 Task: Search one way flight ticket for 4 adults, 2 children, 2 infants in seat and 1 infant on lap in premium economy from Moline: Quad City International Airport to Fort Wayne: Fort Wayne International Airport on 5-4-2023. Choice of flights is Singapure airlines. Number of bags: 1 carry on bag. Price is upto 99000. Outbound departure time preference is 10:45.
Action: Mouse moved to (336, 312)
Screenshot: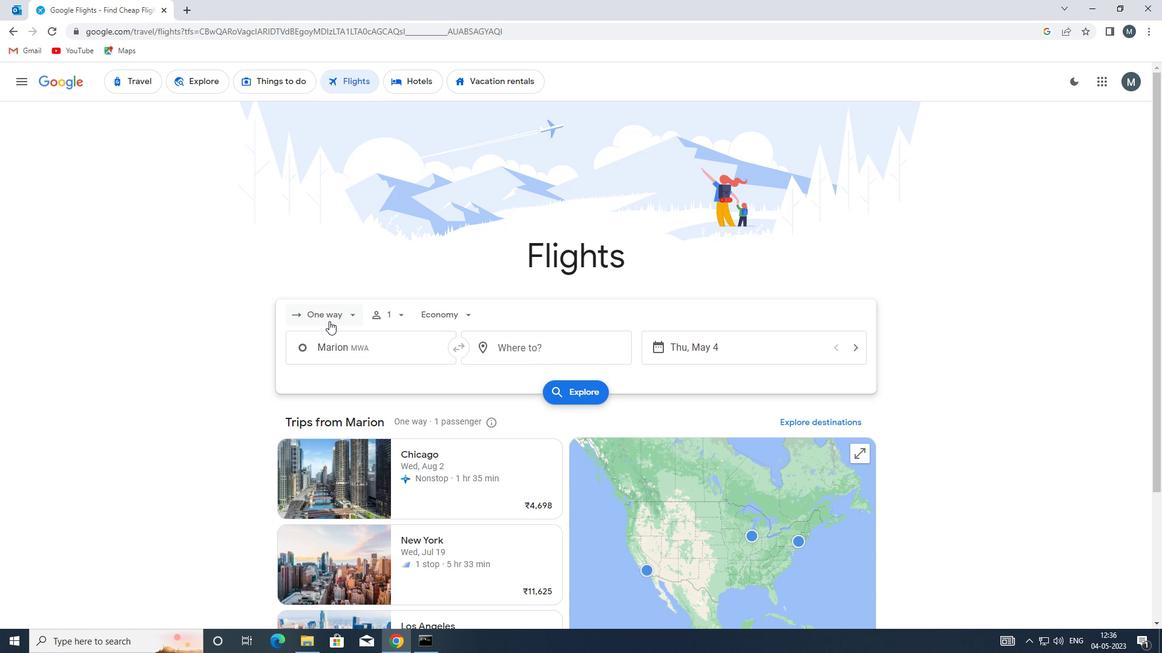 
Action: Mouse pressed left at (336, 312)
Screenshot: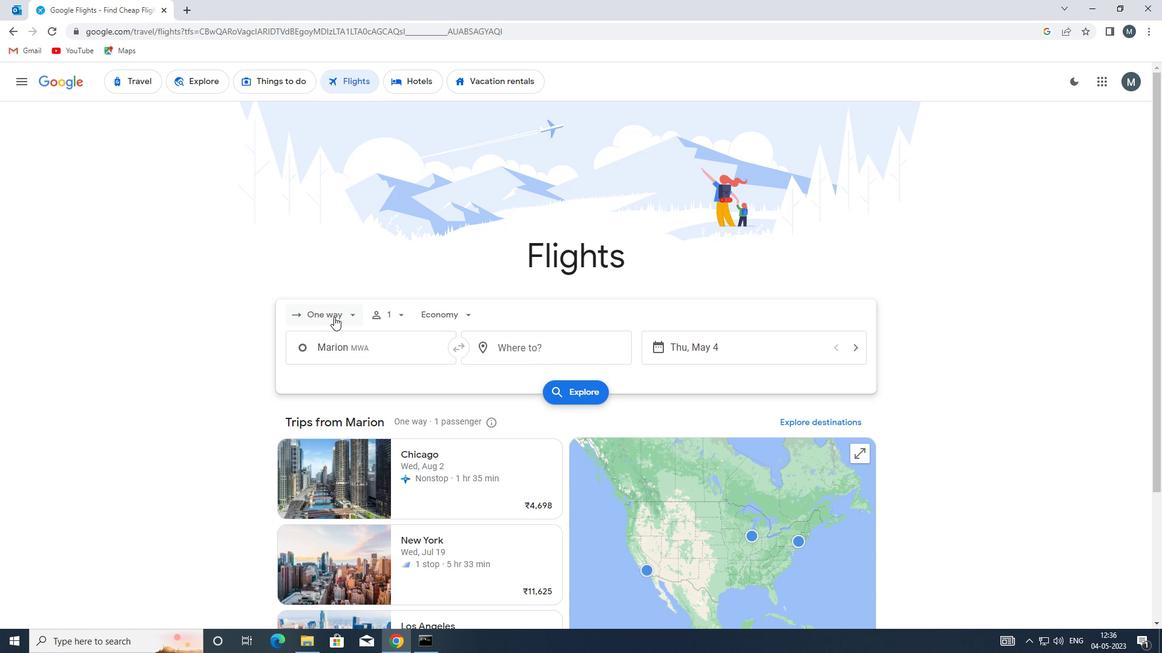 
Action: Mouse moved to (337, 373)
Screenshot: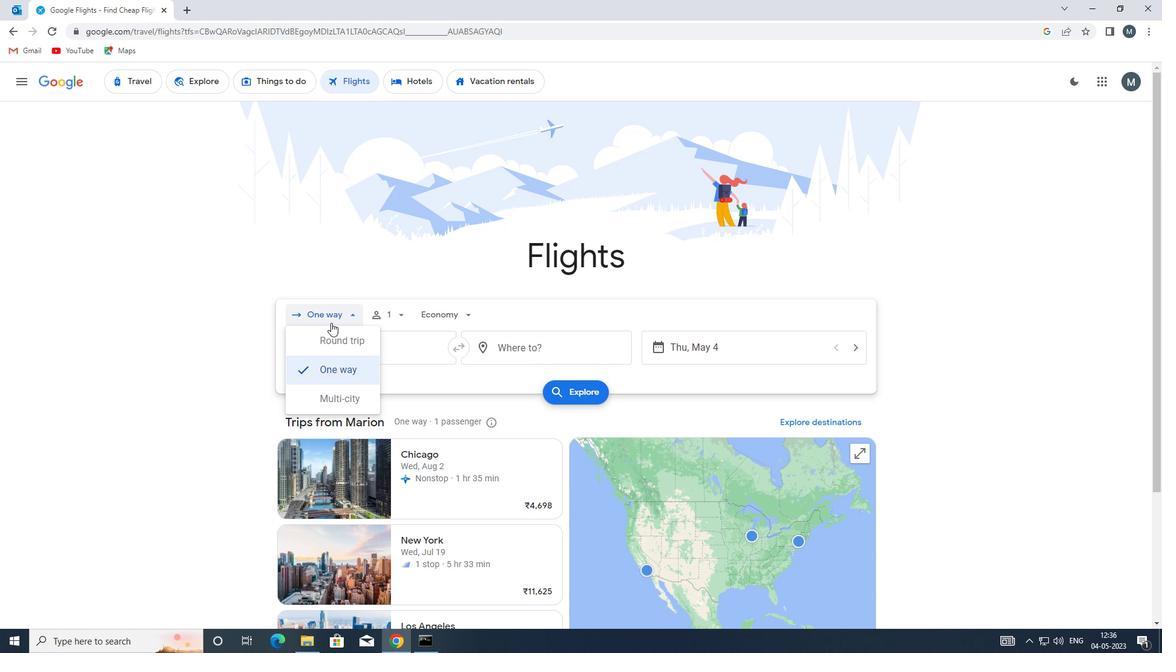 
Action: Mouse pressed left at (337, 373)
Screenshot: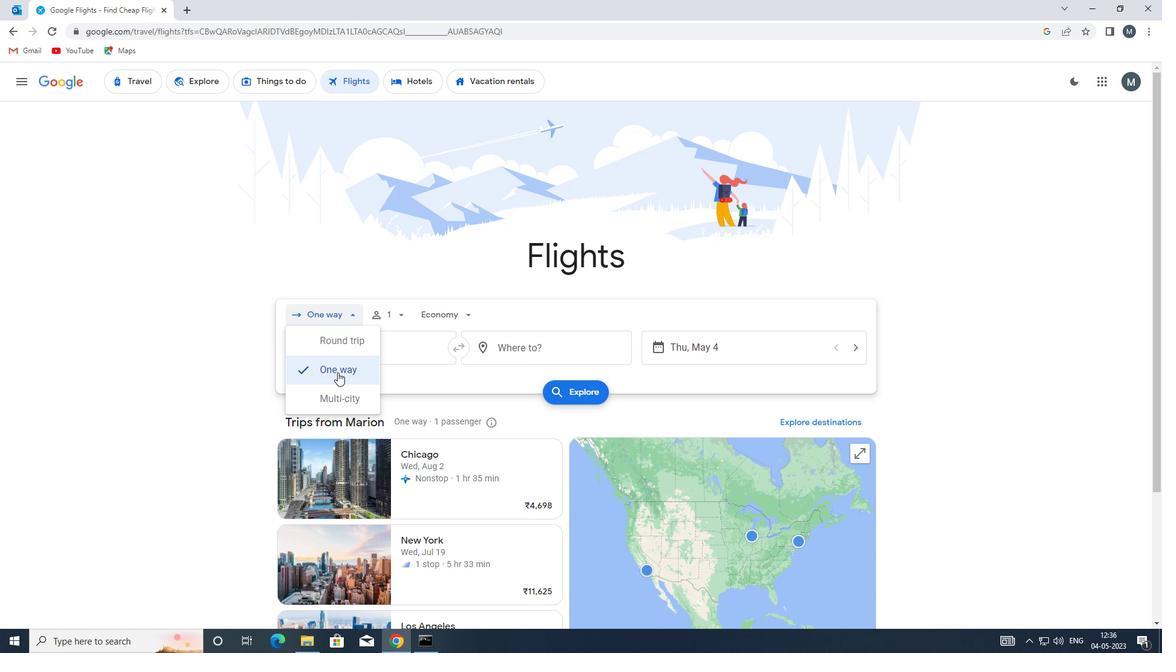 
Action: Mouse moved to (386, 319)
Screenshot: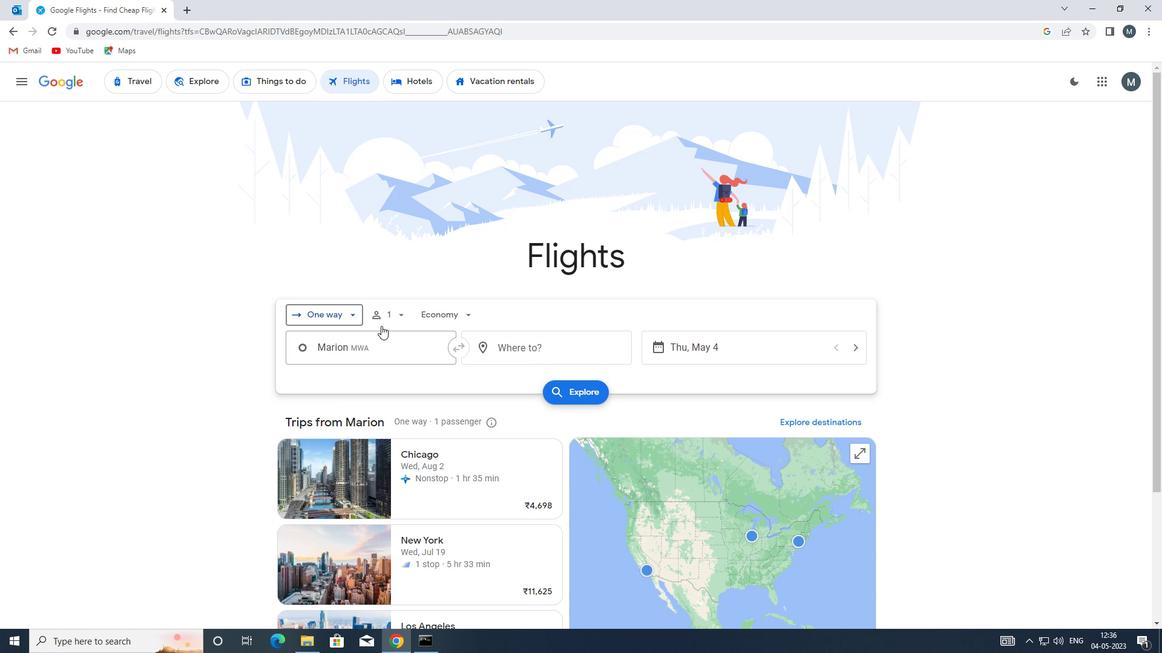 
Action: Mouse pressed left at (386, 319)
Screenshot: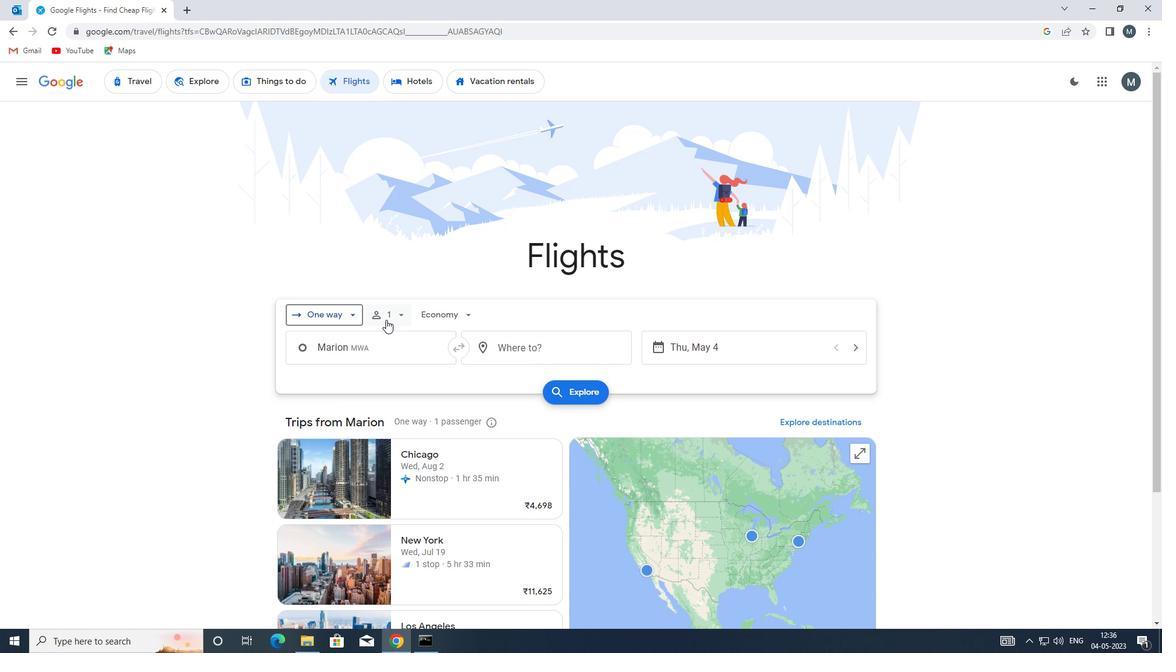 
Action: Mouse moved to (497, 343)
Screenshot: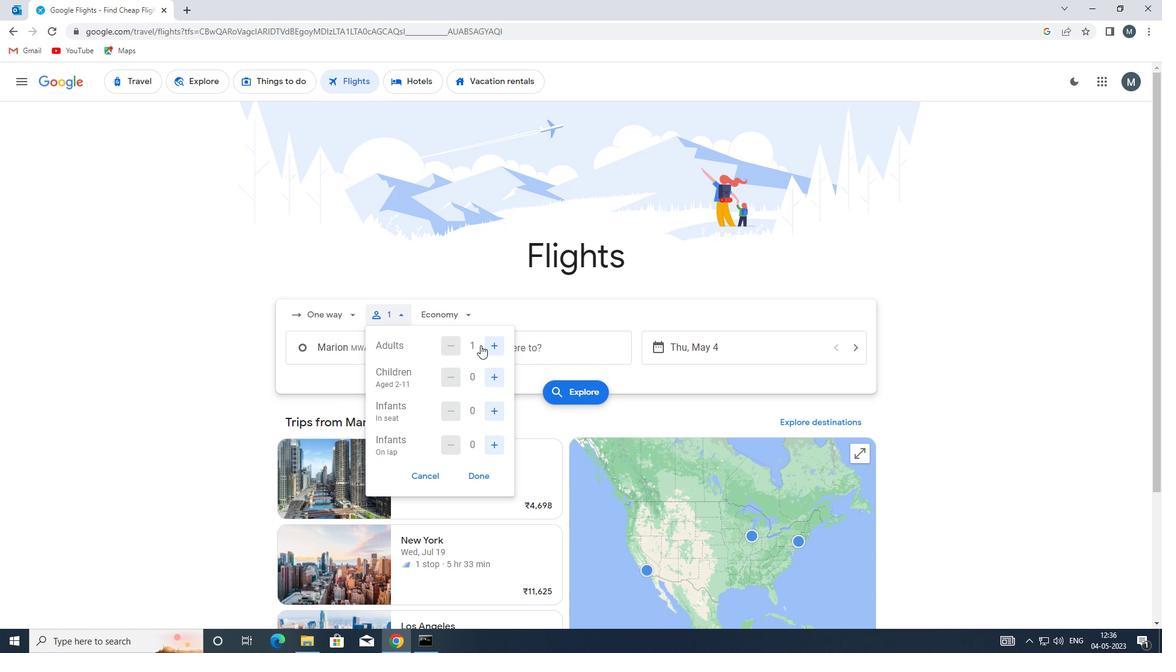 
Action: Mouse pressed left at (497, 343)
Screenshot: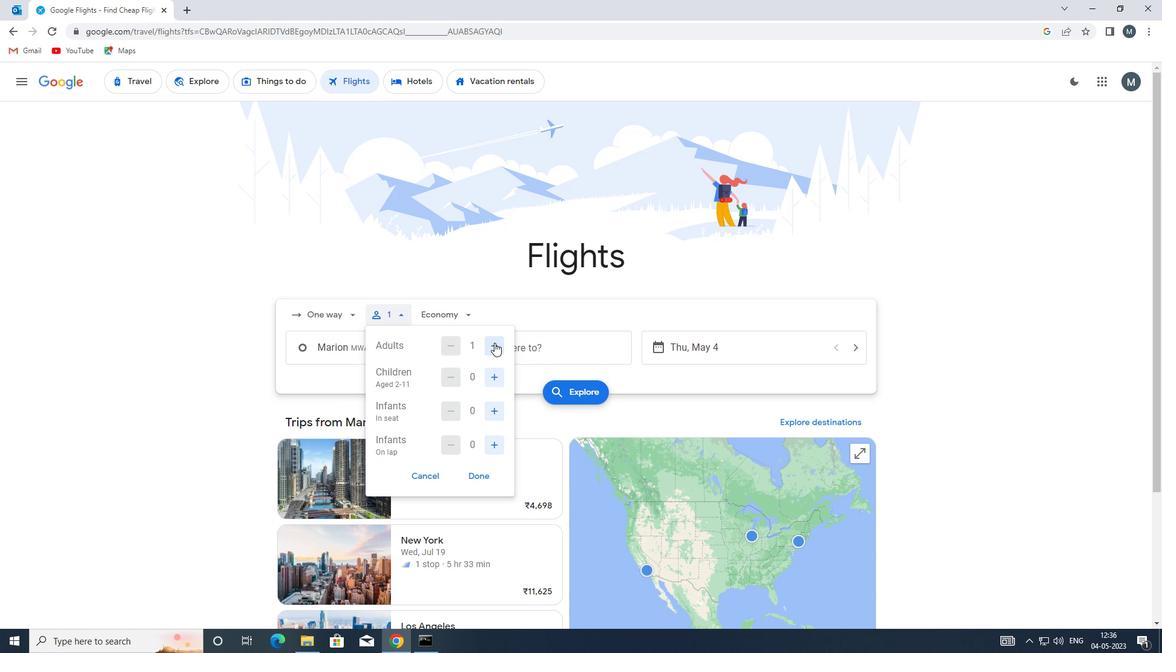 
Action: Mouse pressed left at (497, 343)
Screenshot: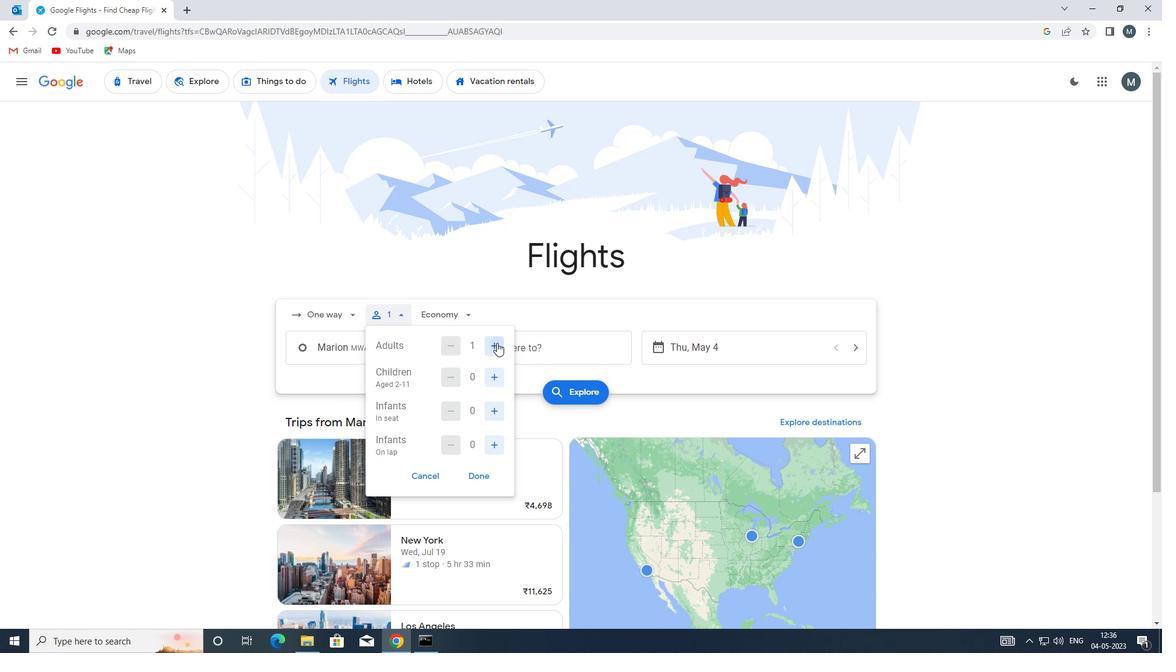 
Action: Mouse pressed left at (497, 343)
Screenshot: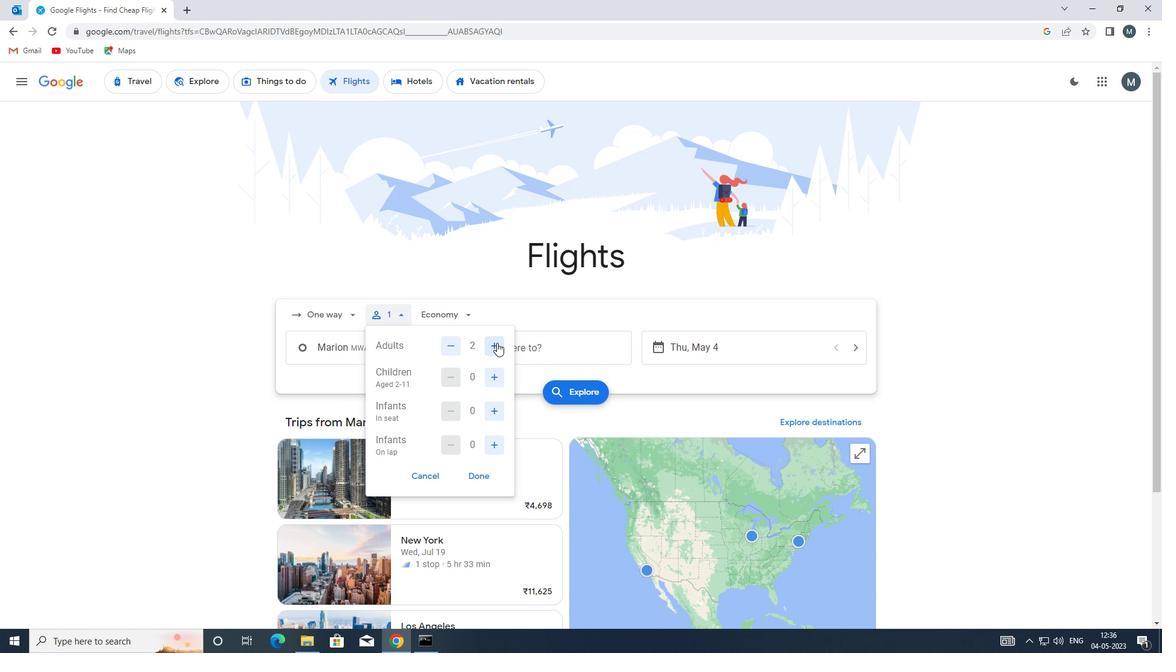 
Action: Mouse moved to (494, 373)
Screenshot: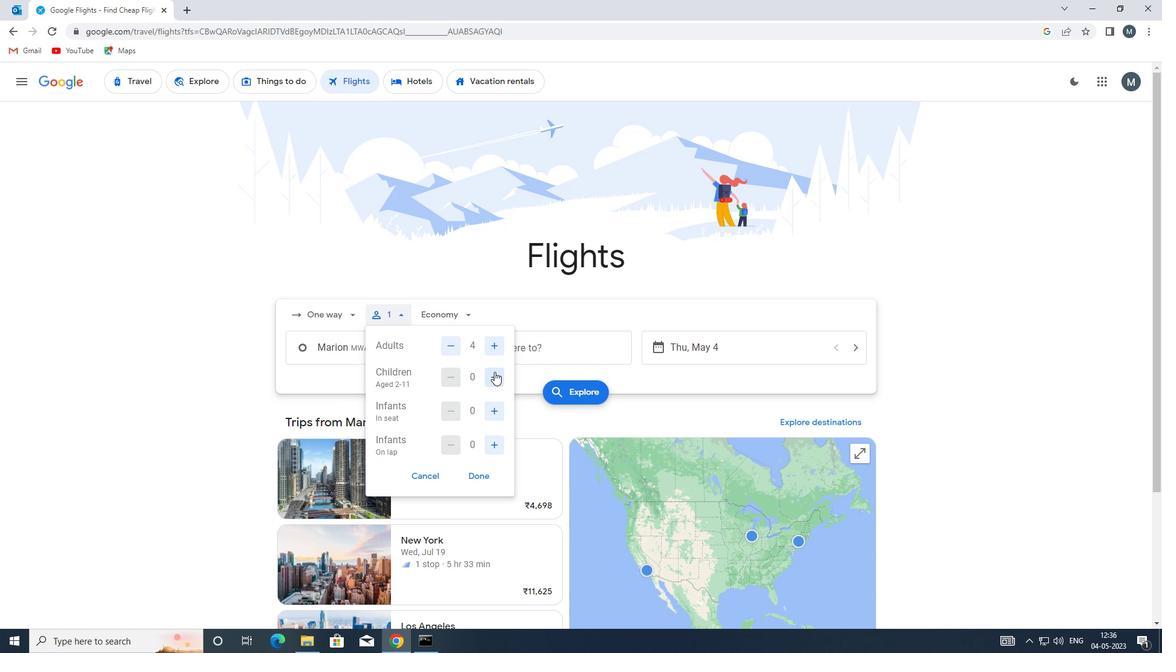
Action: Mouse pressed left at (494, 373)
Screenshot: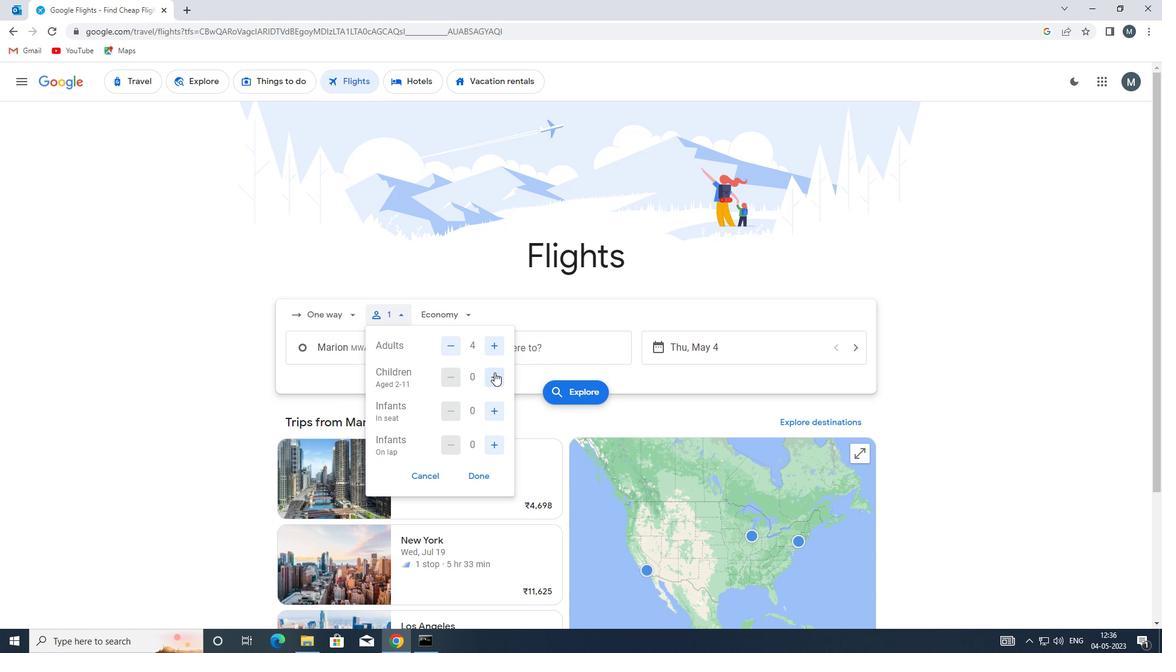 
Action: Mouse moved to (494, 375)
Screenshot: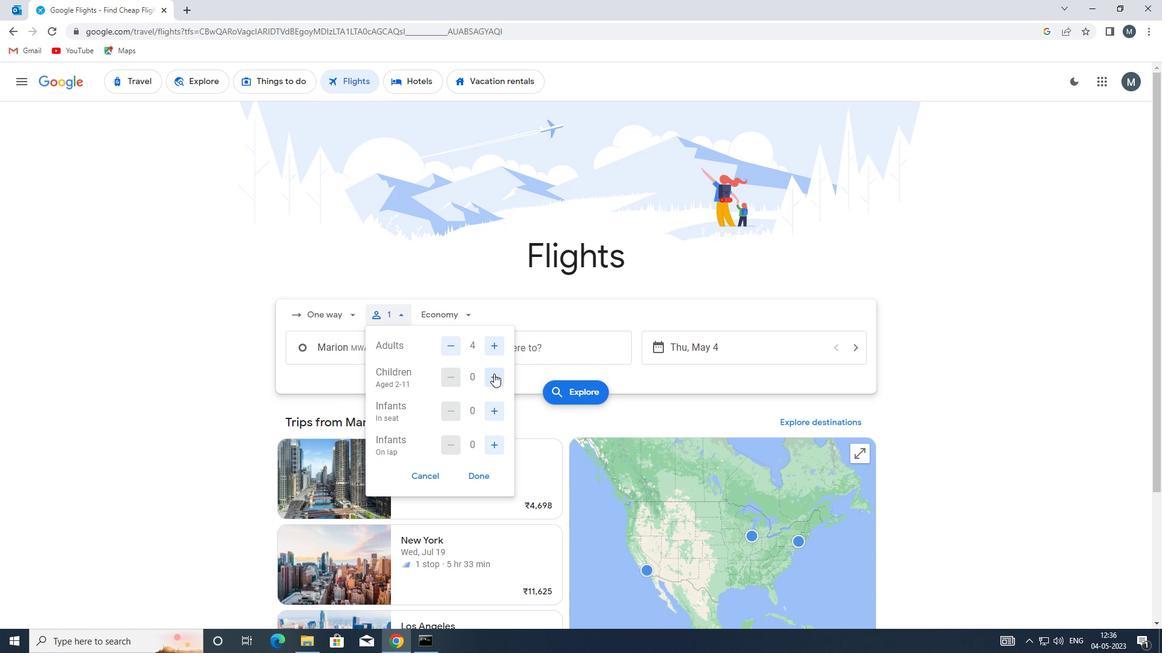 
Action: Mouse pressed left at (494, 375)
Screenshot: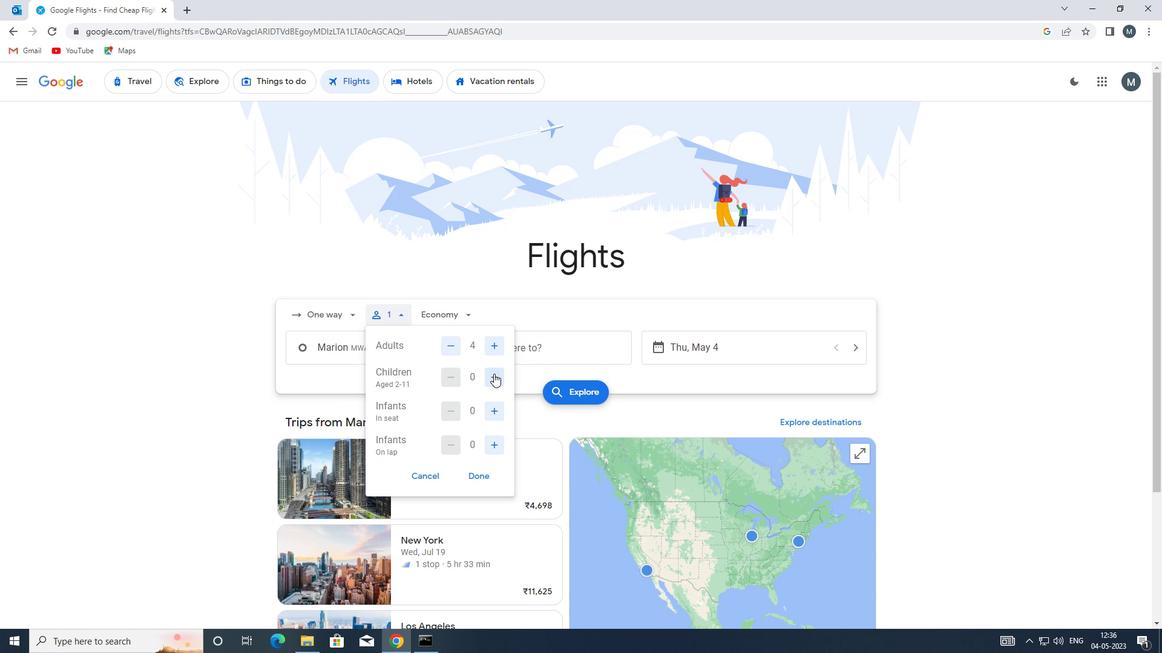 
Action: Mouse moved to (491, 412)
Screenshot: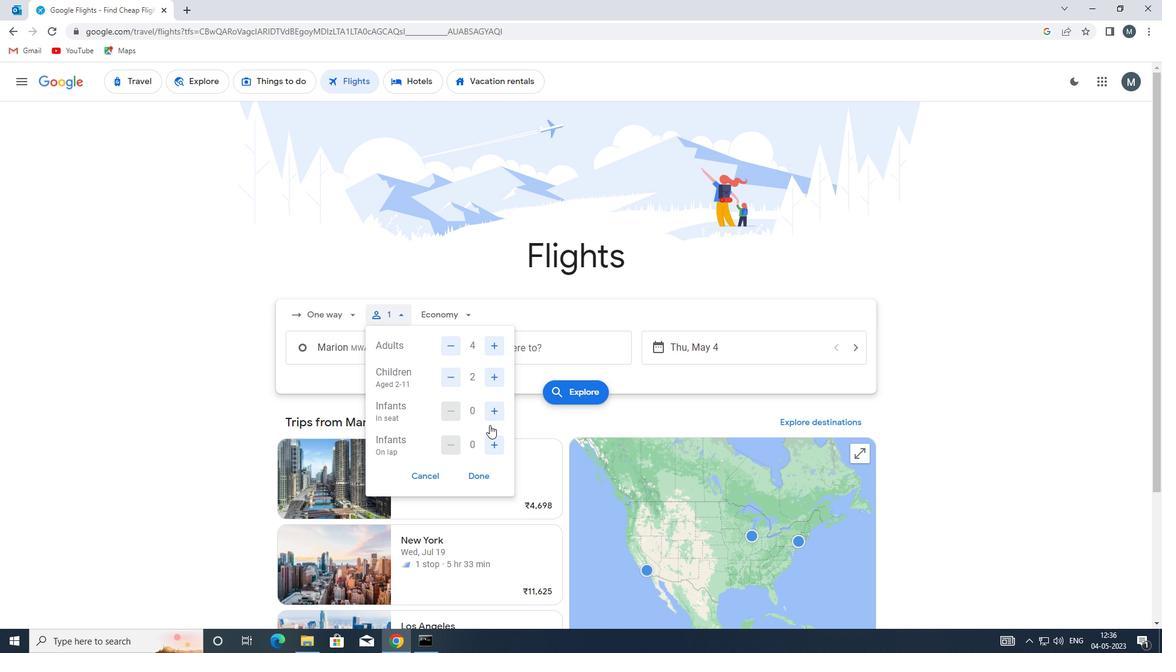 
Action: Mouse pressed left at (491, 412)
Screenshot: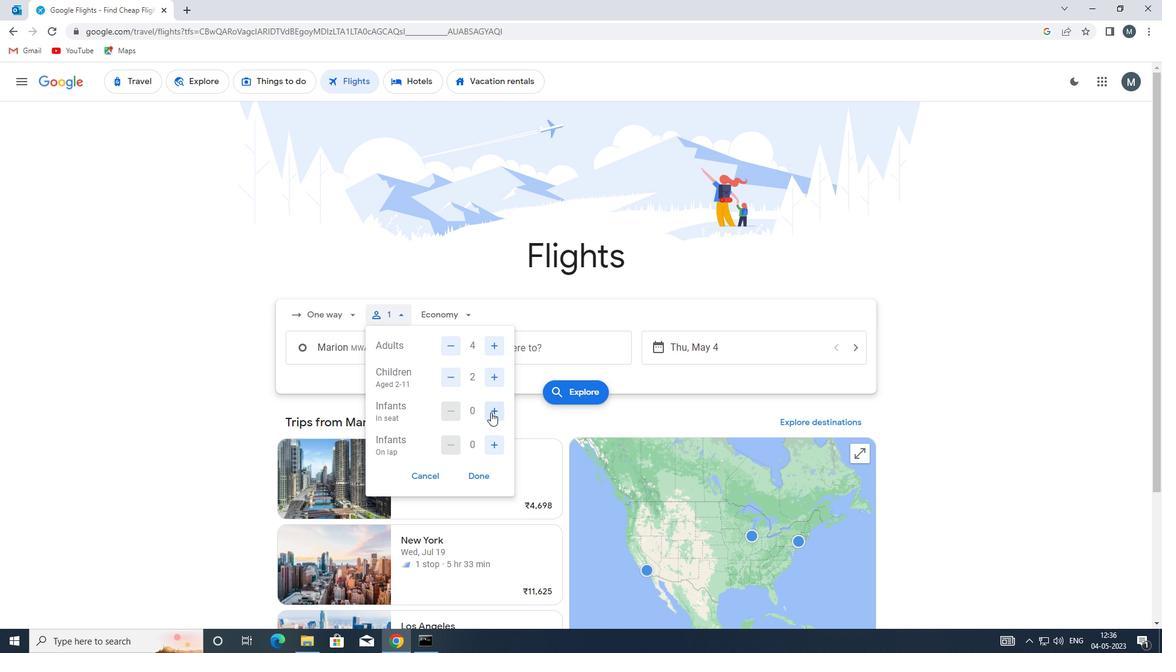 
Action: Mouse pressed left at (491, 412)
Screenshot: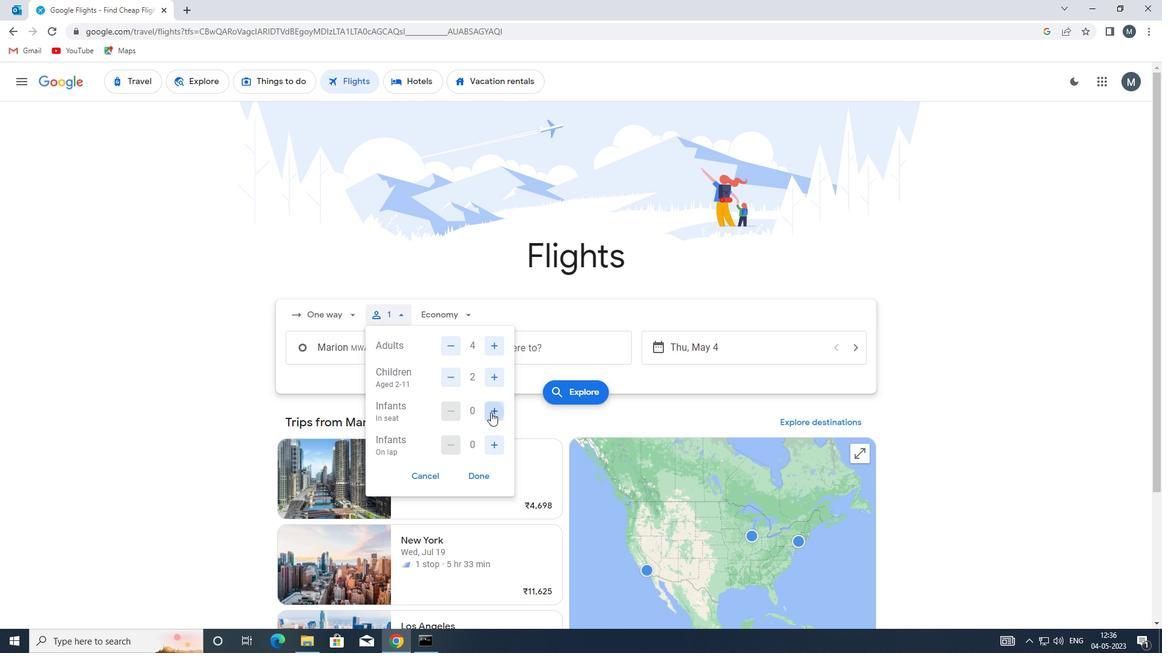 
Action: Mouse moved to (495, 445)
Screenshot: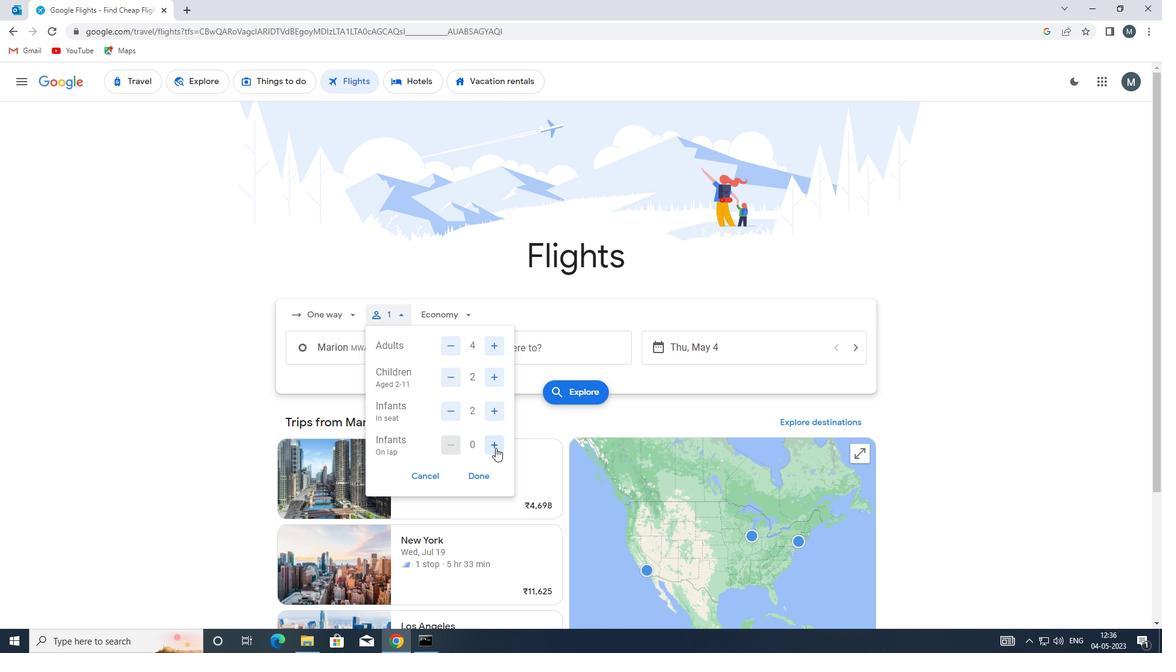 
Action: Mouse pressed left at (495, 445)
Screenshot: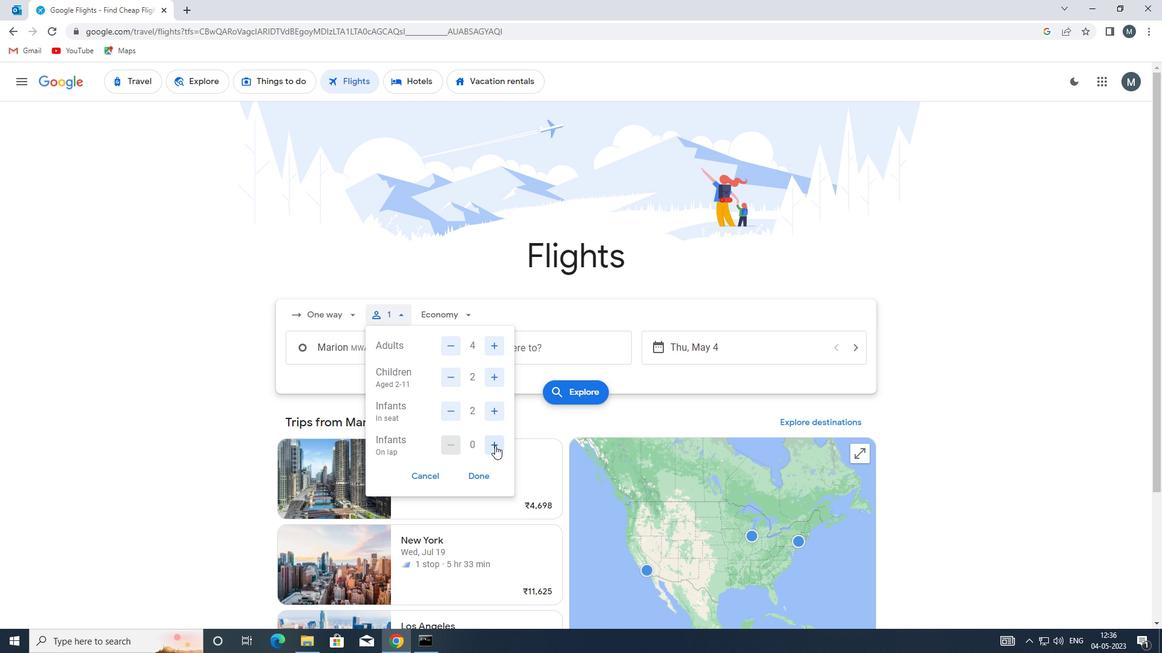 
Action: Mouse moved to (476, 477)
Screenshot: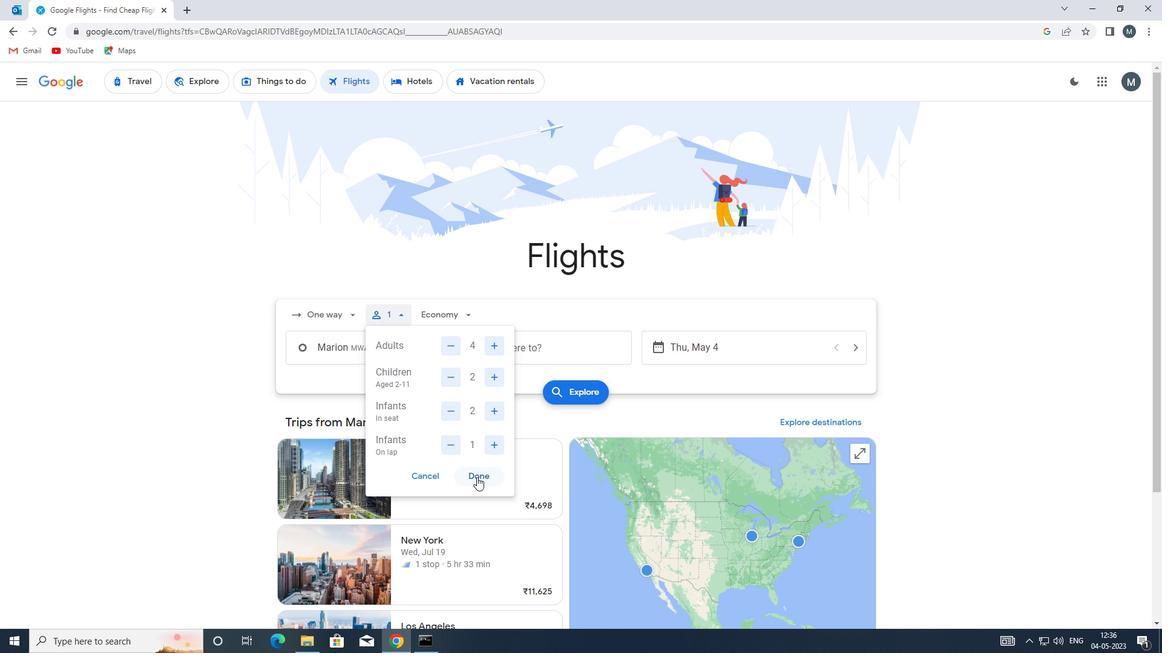 
Action: Mouse pressed left at (476, 477)
Screenshot: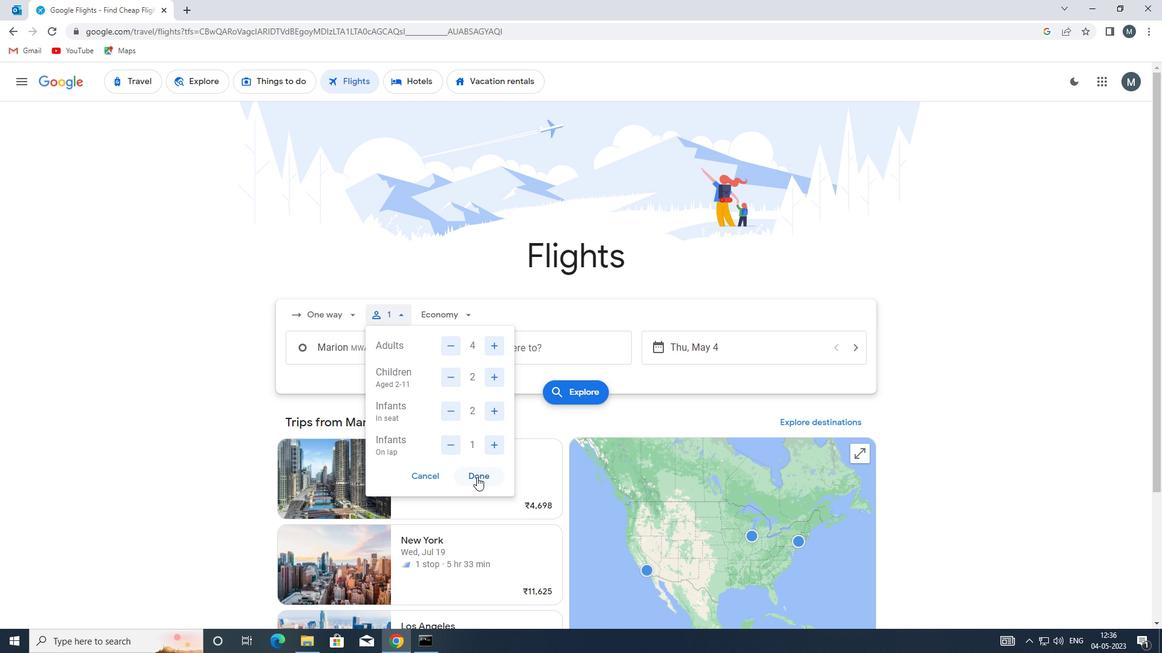 
Action: Mouse moved to (451, 317)
Screenshot: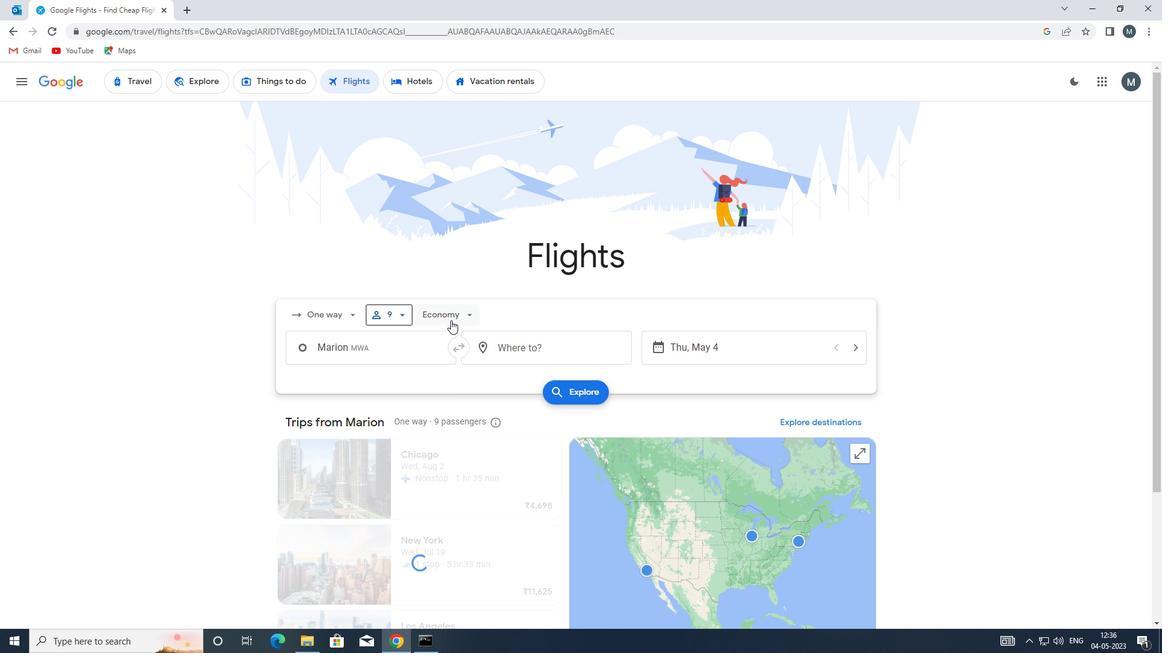 
Action: Mouse pressed left at (451, 317)
Screenshot: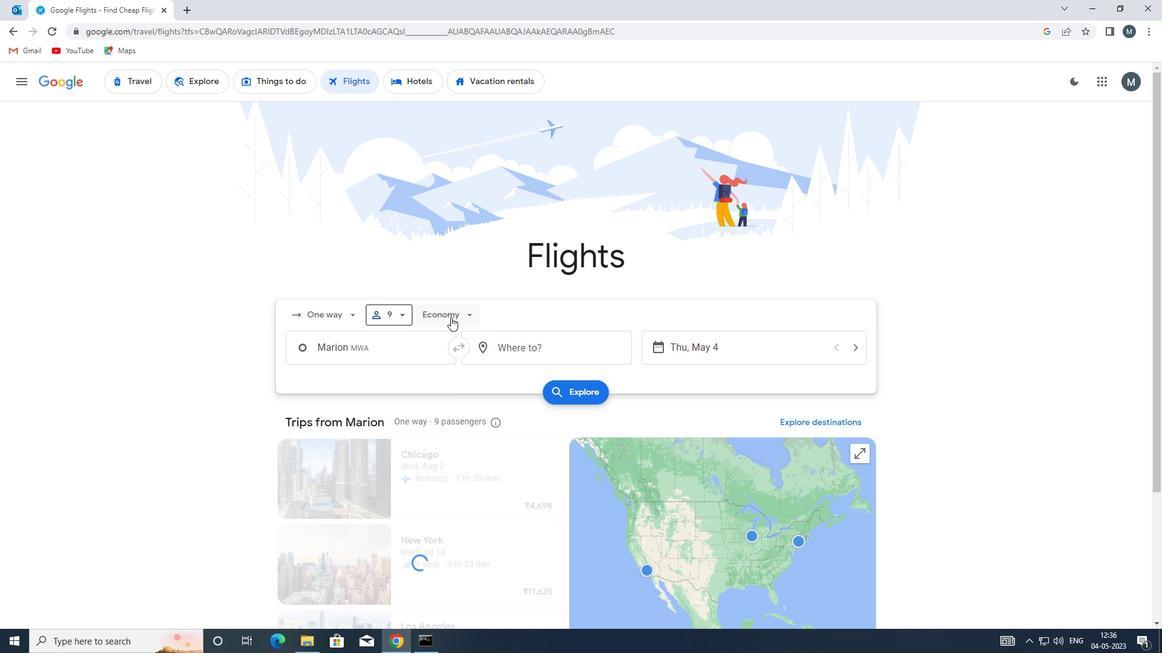 
Action: Mouse moved to (467, 369)
Screenshot: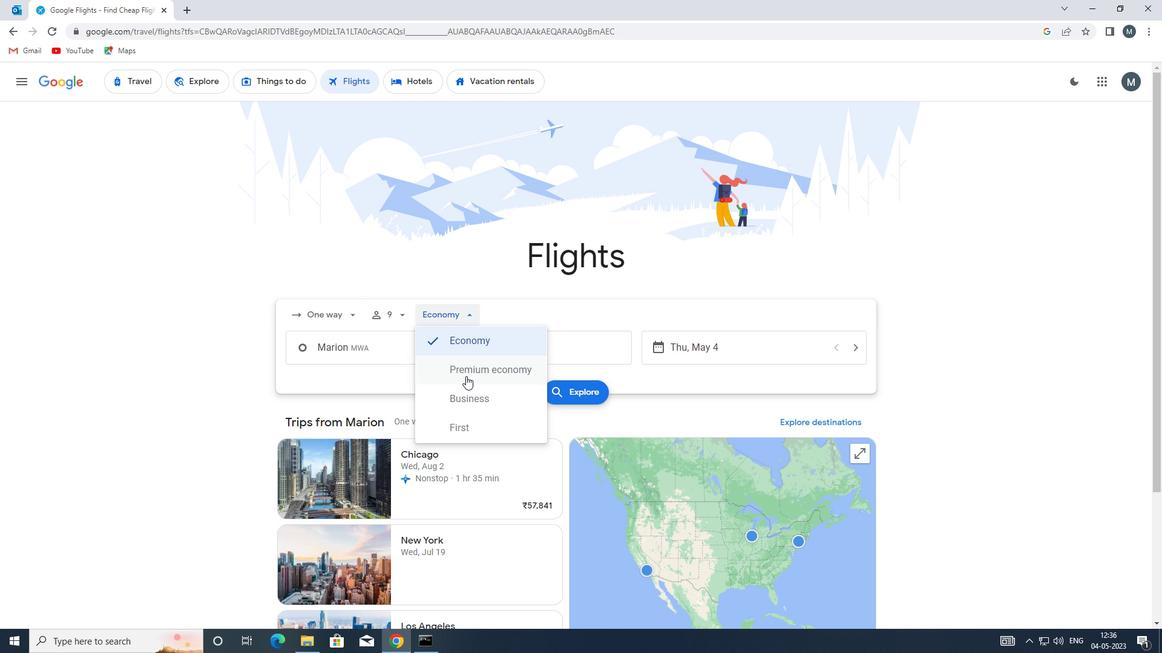 
Action: Mouse pressed left at (467, 369)
Screenshot: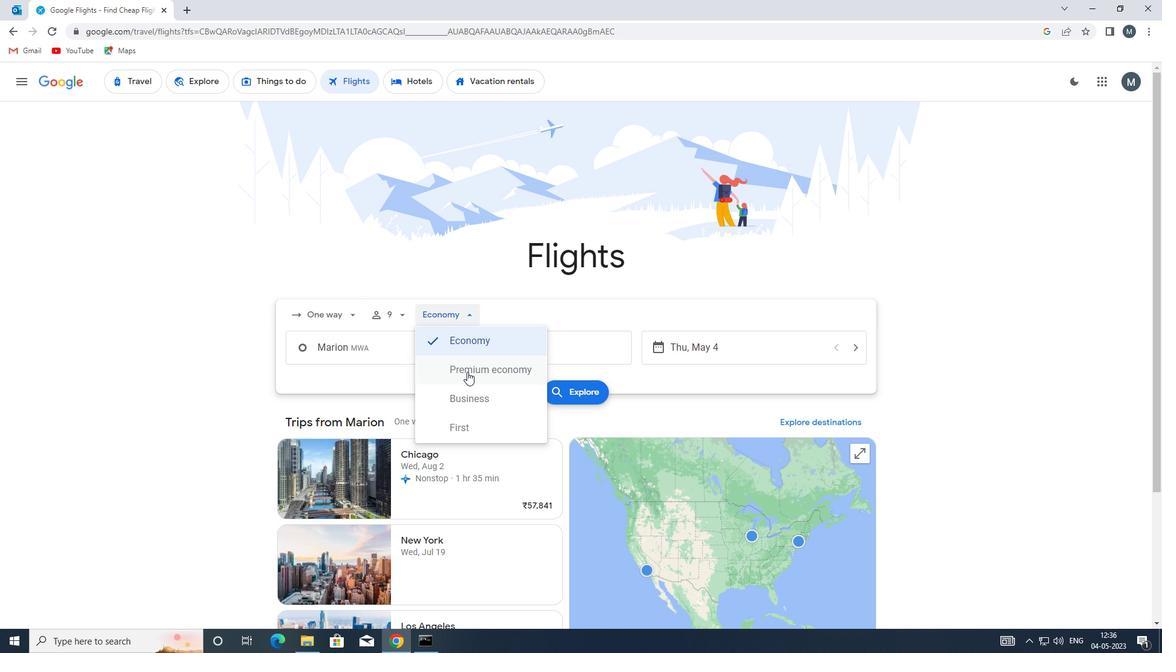 
Action: Mouse moved to (396, 356)
Screenshot: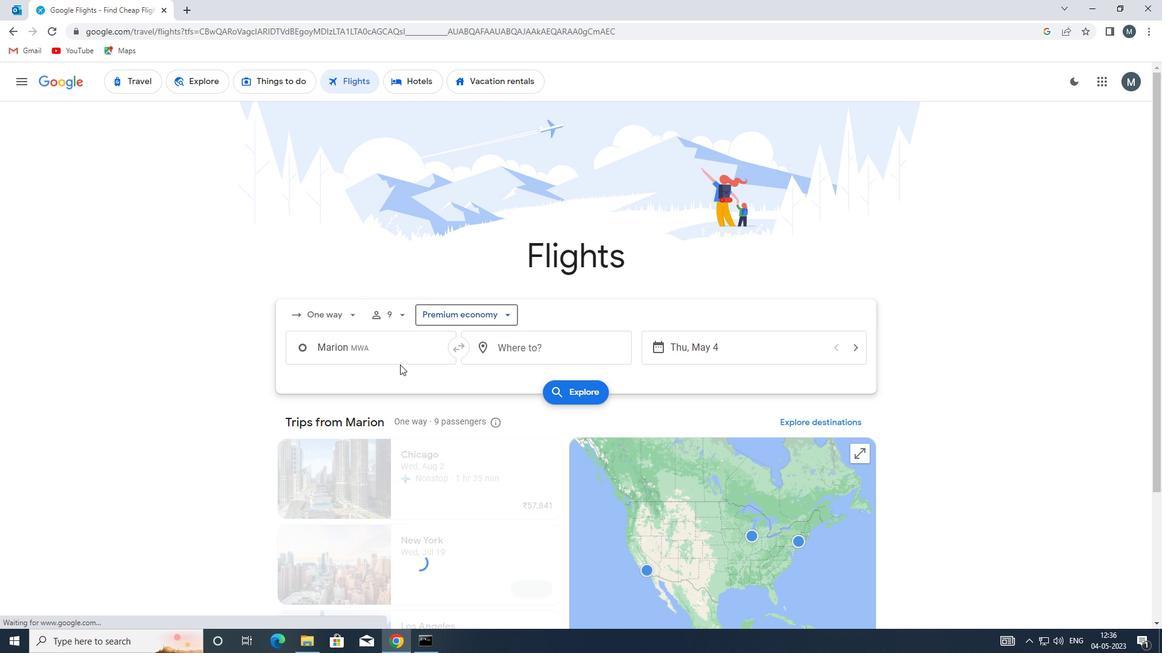 
Action: Mouse pressed left at (396, 356)
Screenshot: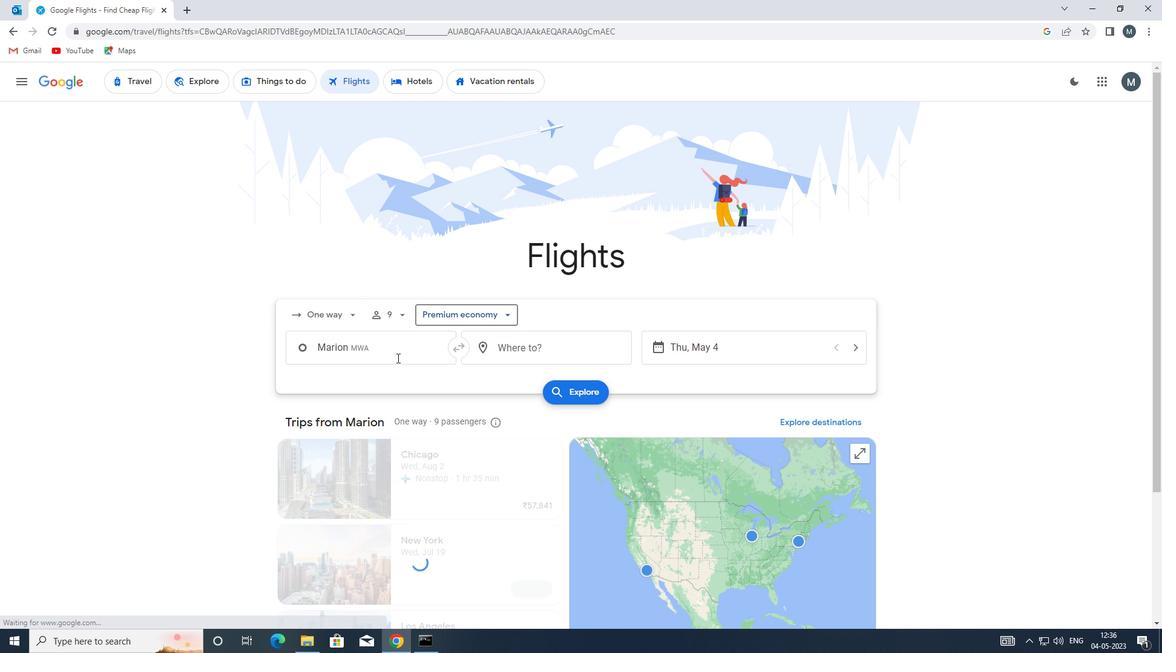 
Action: Key pressed mli
Screenshot: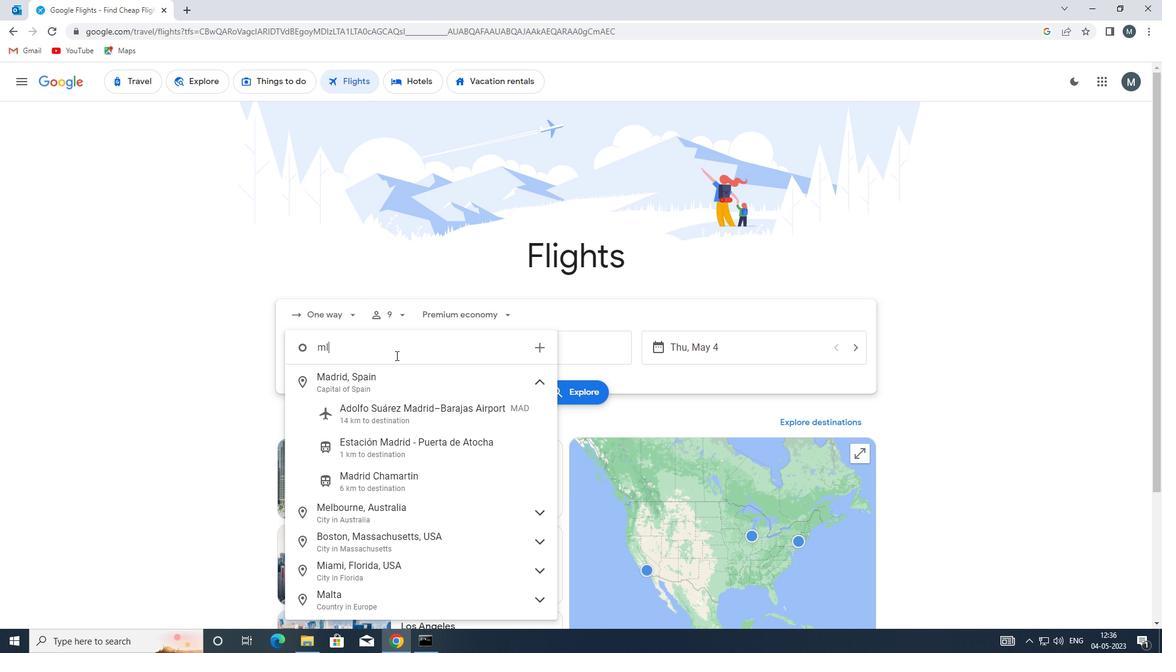 
Action: Mouse moved to (399, 379)
Screenshot: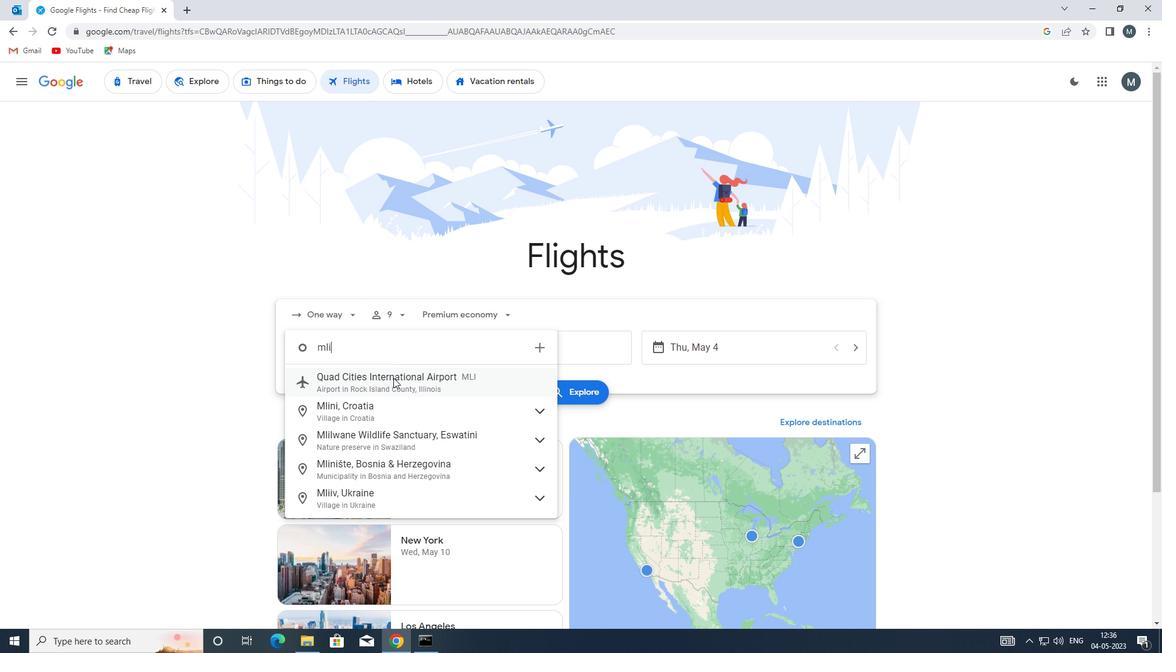 
Action: Mouse pressed left at (399, 379)
Screenshot: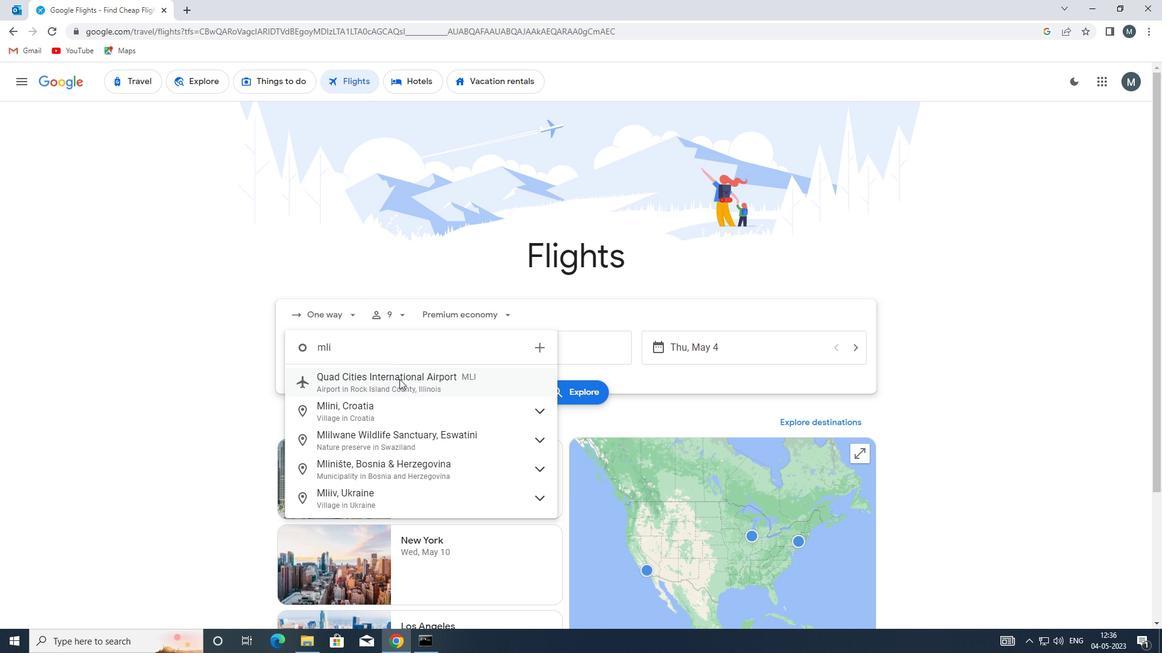 
Action: Mouse moved to (543, 340)
Screenshot: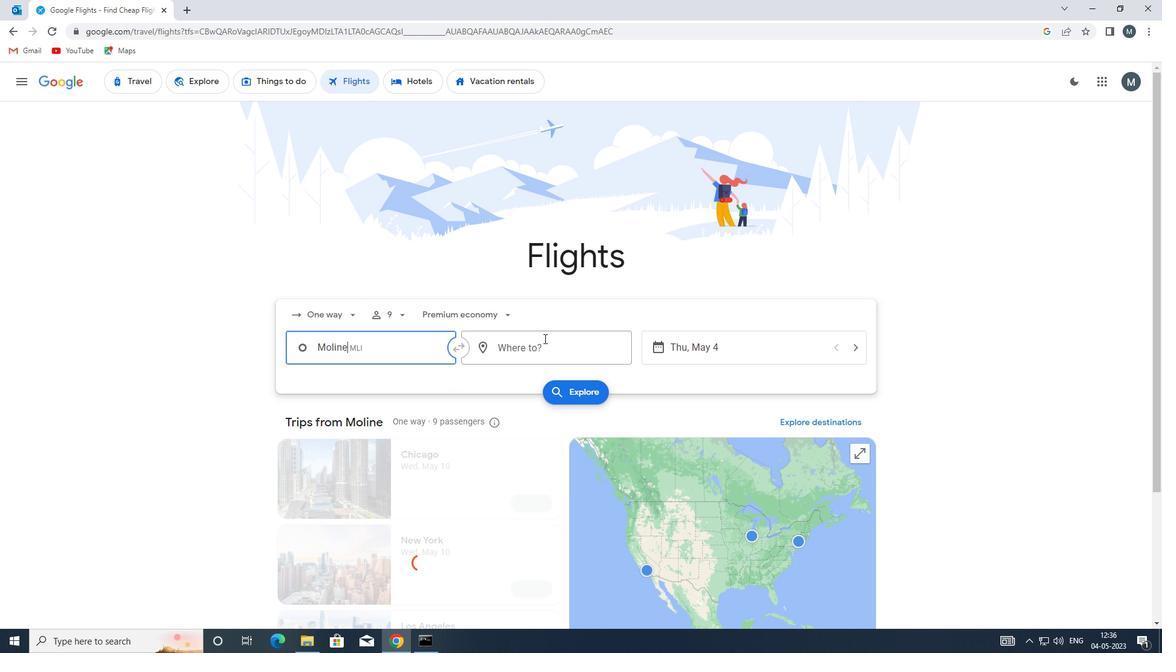 
Action: Mouse pressed left at (543, 340)
Screenshot: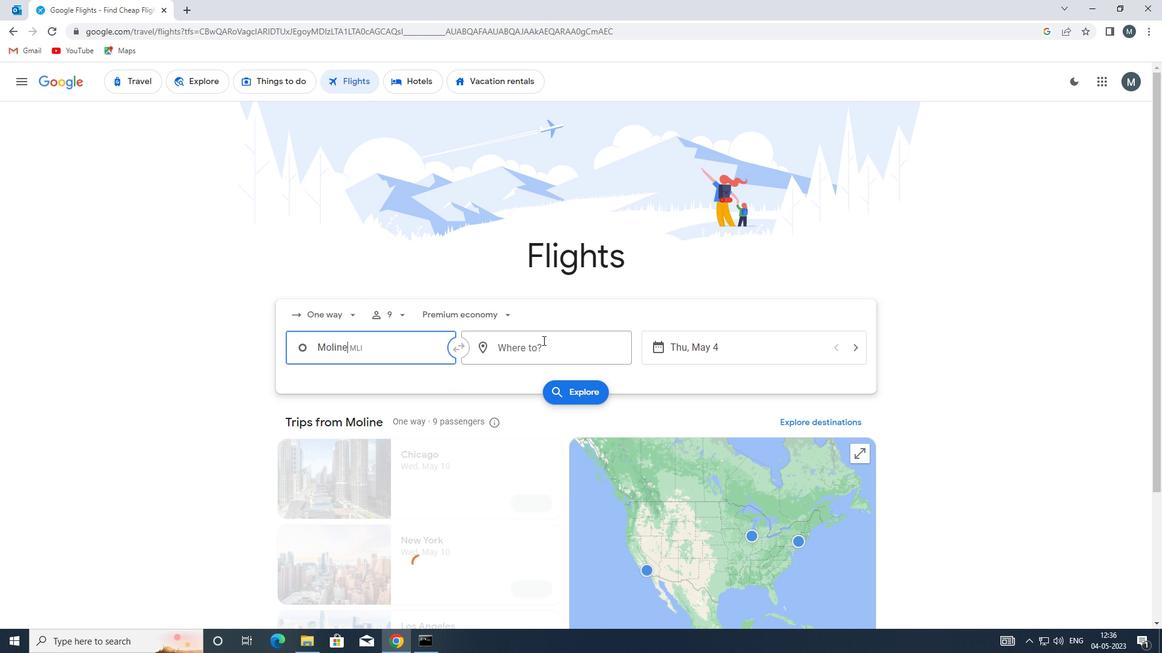
Action: Mouse moved to (539, 342)
Screenshot: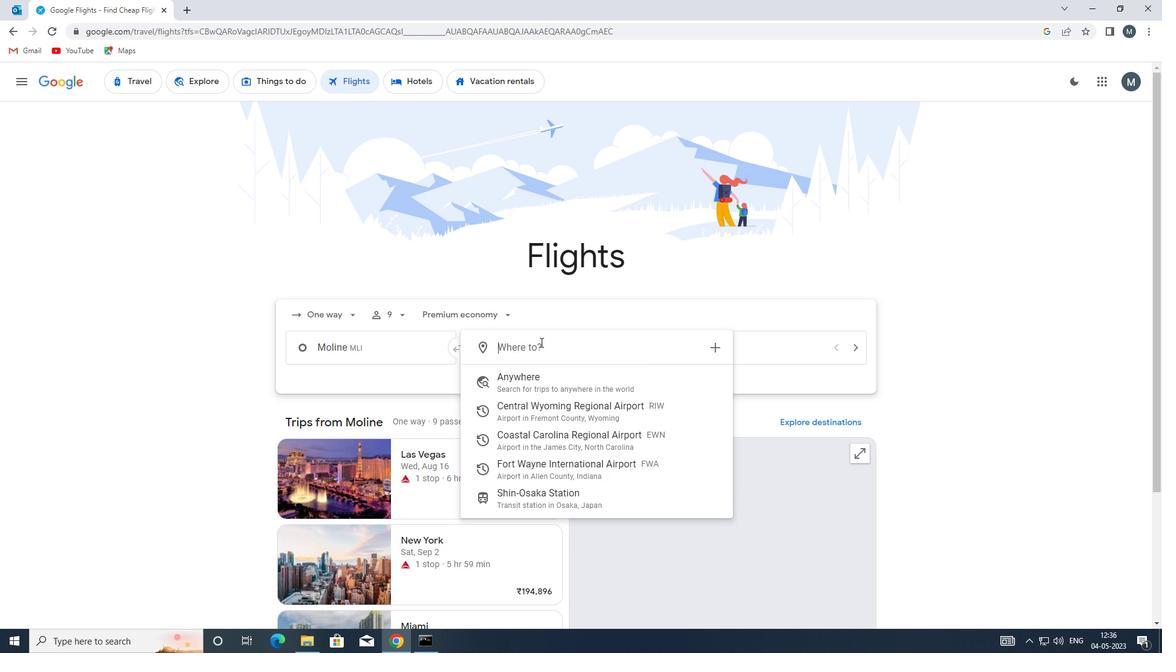 
Action: Key pressed f
Screenshot: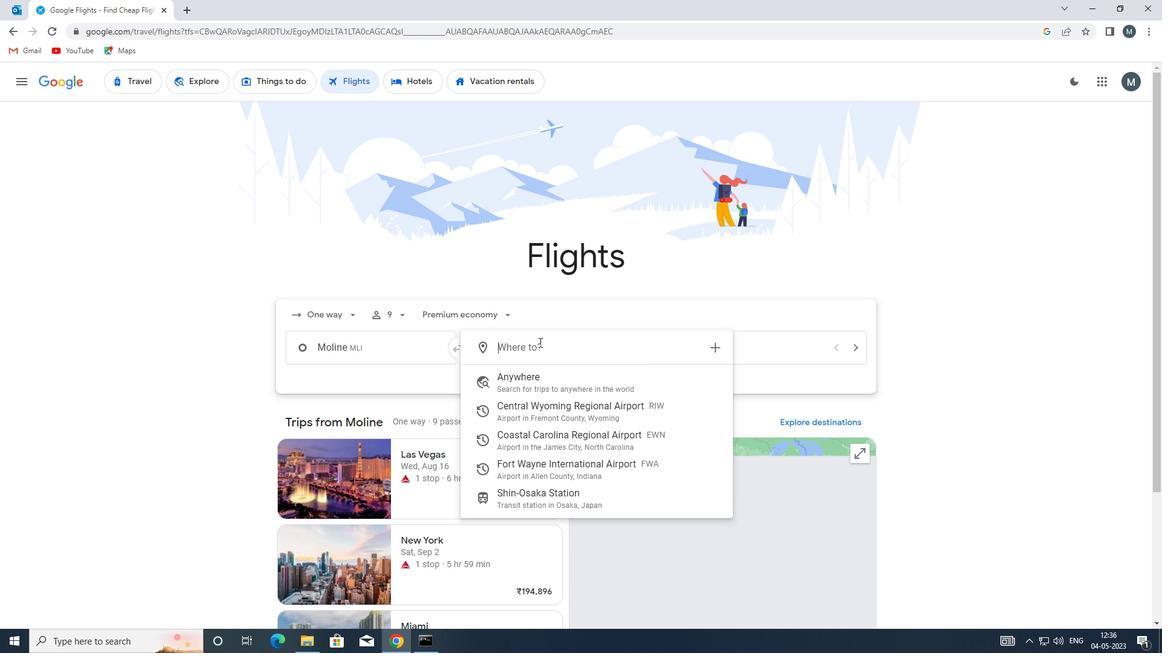 
Action: Mouse moved to (537, 341)
Screenshot: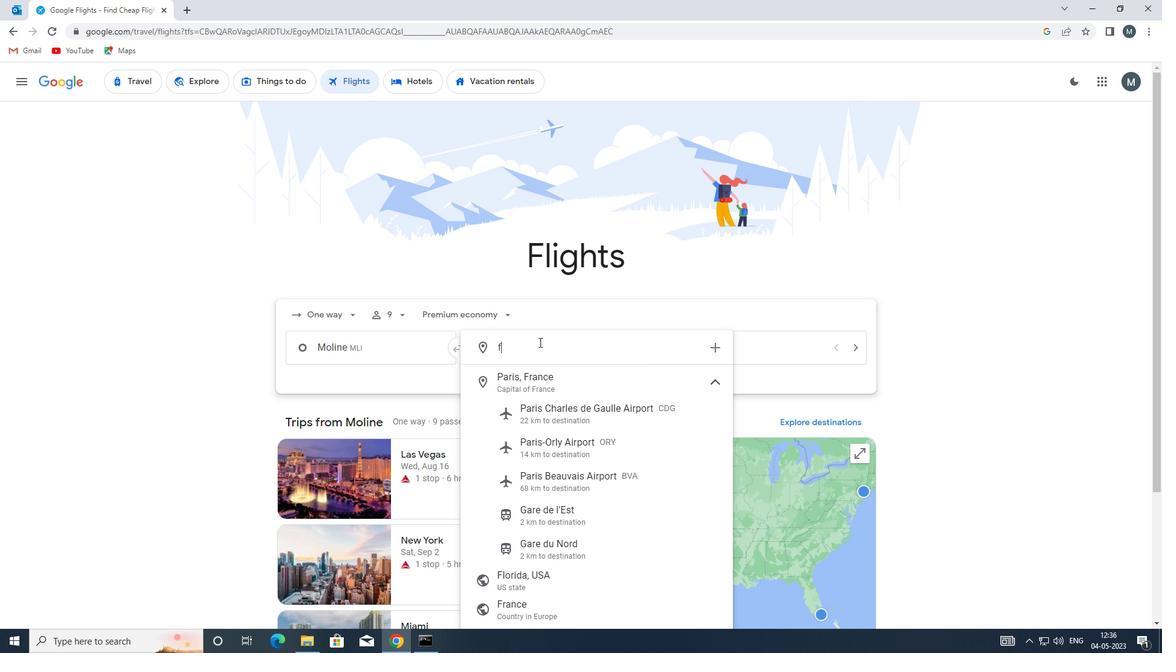 
Action: Key pressed w
Screenshot: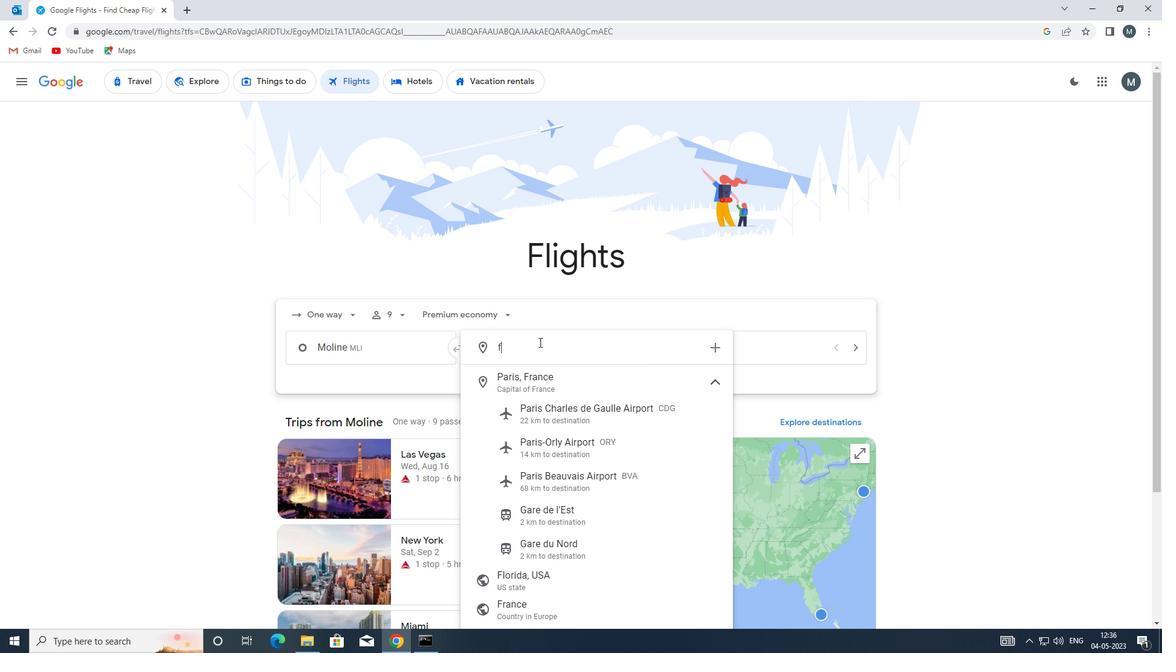 
Action: Mouse moved to (543, 381)
Screenshot: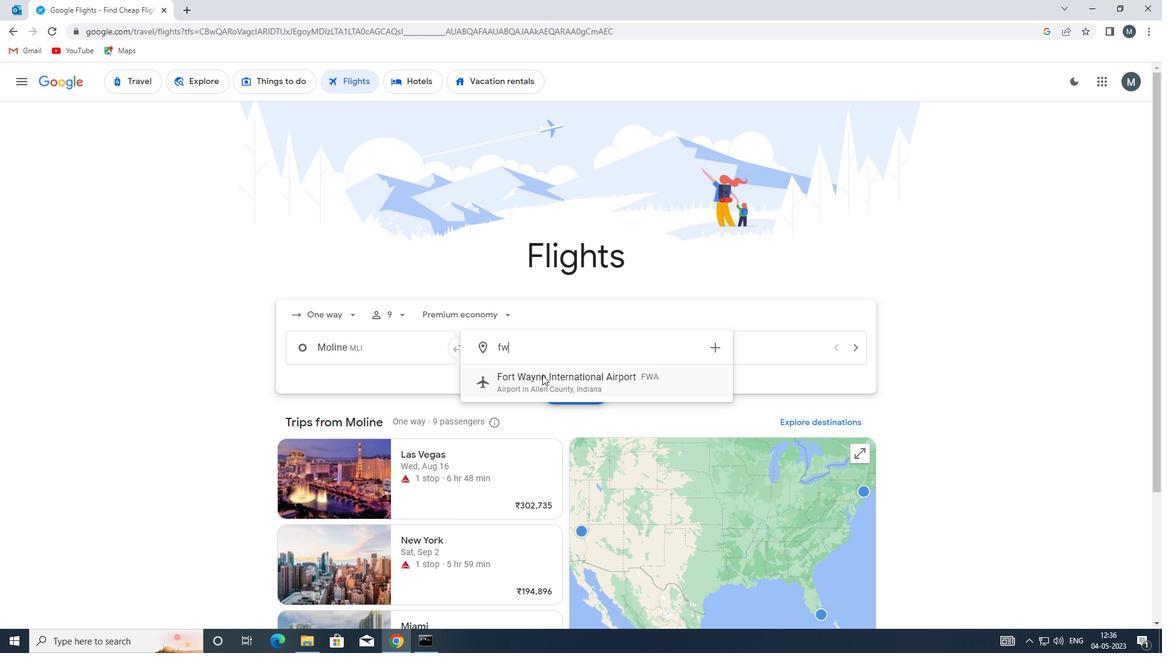 
Action: Mouse pressed left at (543, 381)
Screenshot: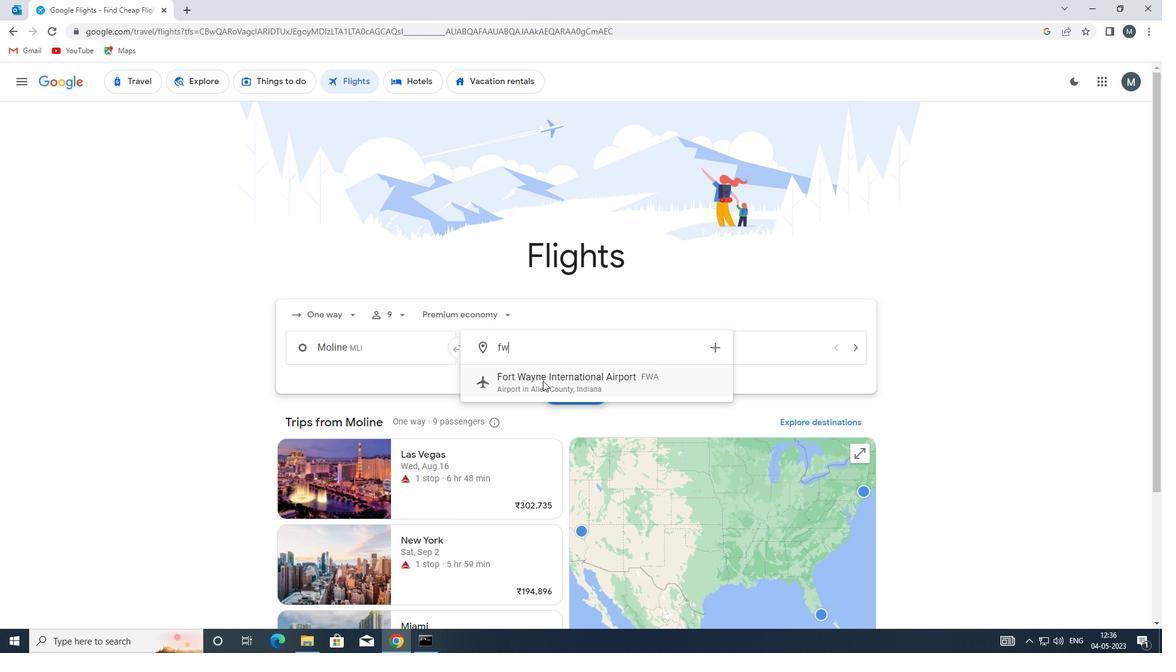 
Action: Mouse moved to (686, 345)
Screenshot: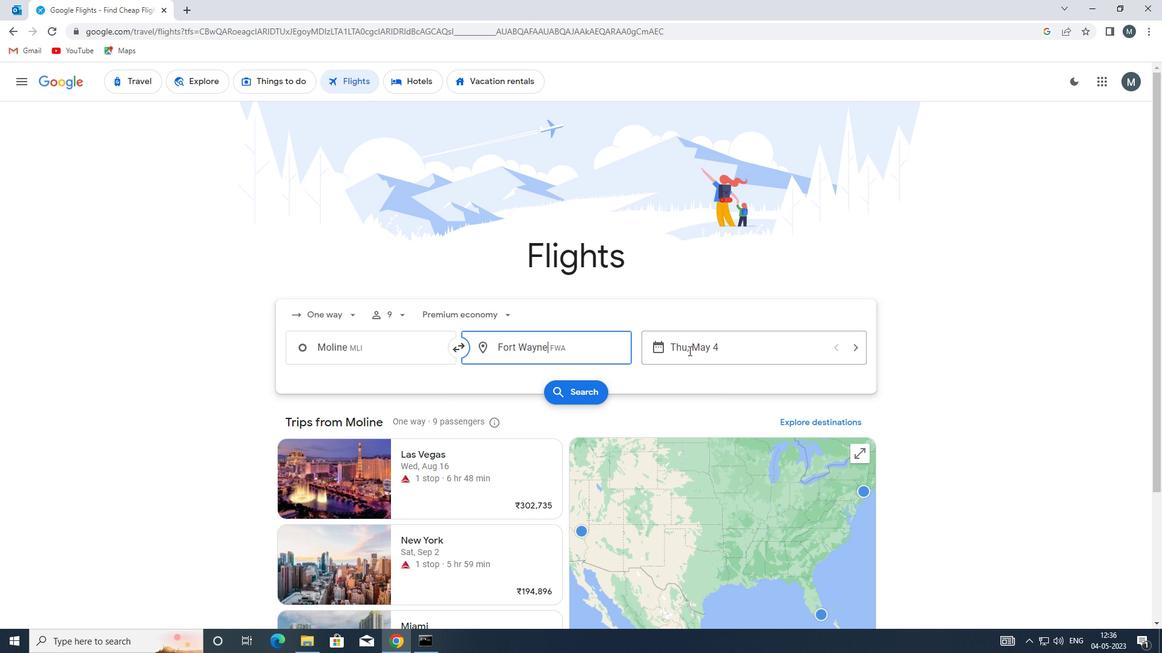 
Action: Mouse pressed left at (686, 345)
Screenshot: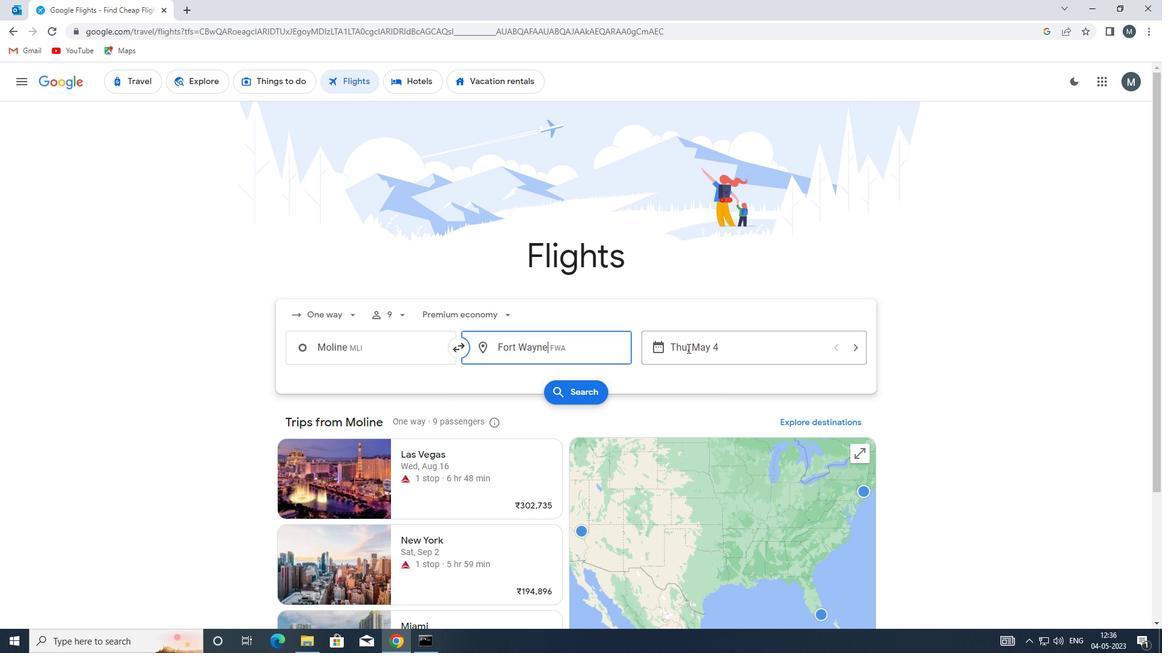 
Action: Mouse moved to (551, 411)
Screenshot: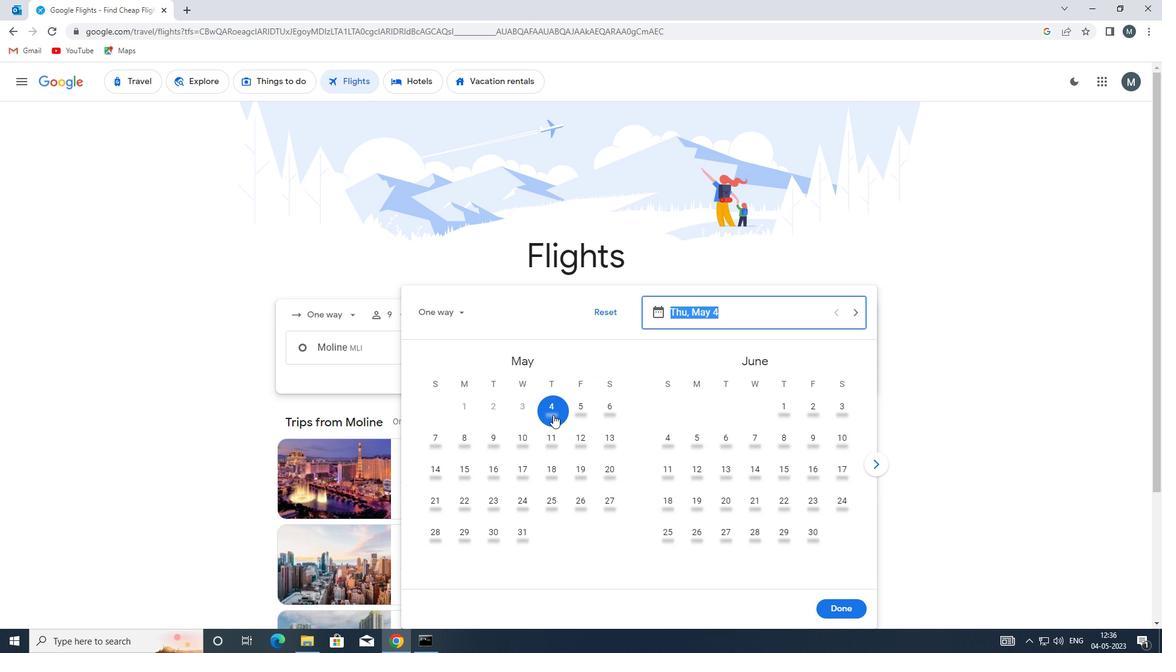 
Action: Mouse pressed left at (551, 411)
Screenshot: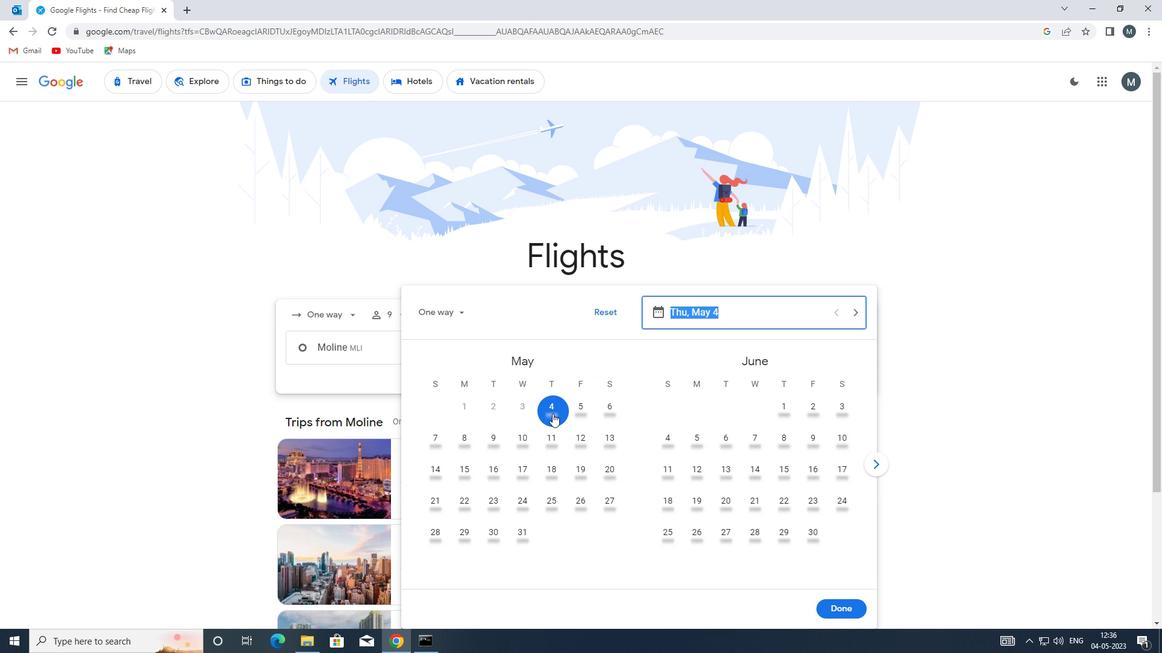 
Action: Mouse moved to (832, 607)
Screenshot: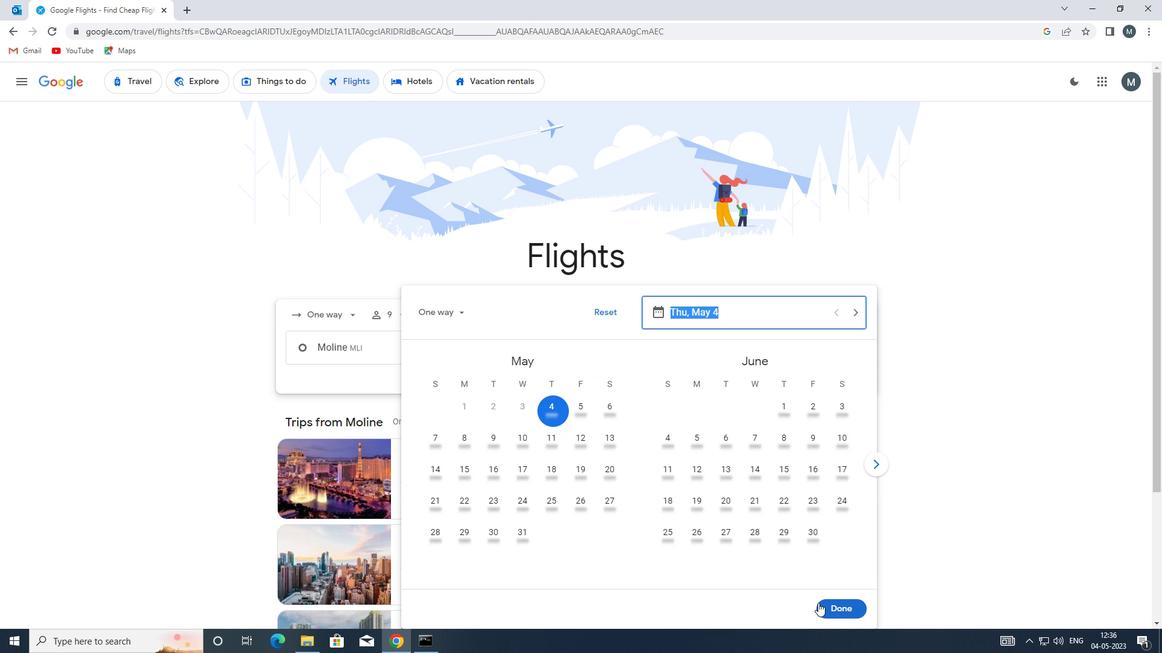 
Action: Mouse pressed left at (832, 607)
Screenshot: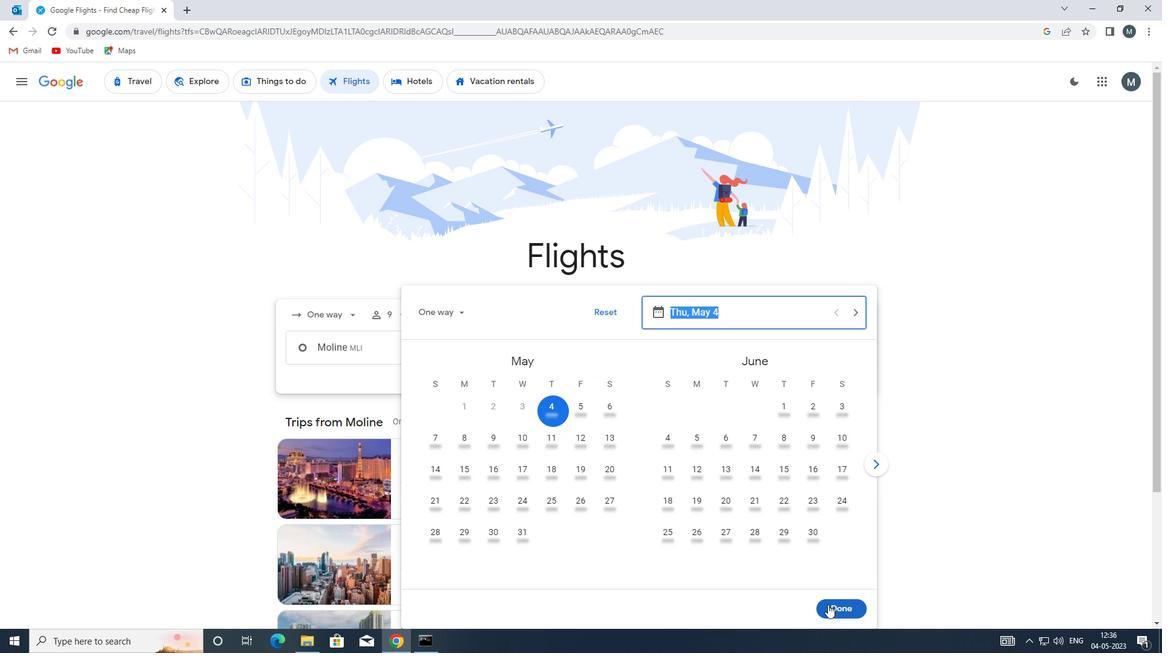 
Action: Mouse moved to (575, 392)
Screenshot: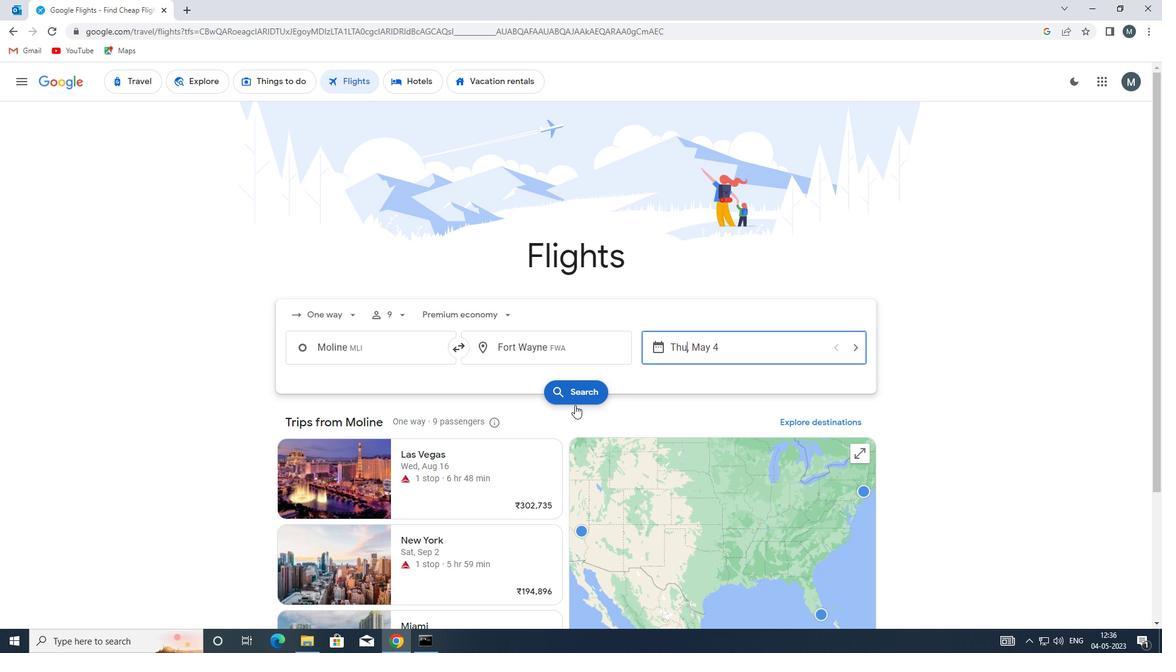 
Action: Mouse pressed left at (575, 392)
Screenshot: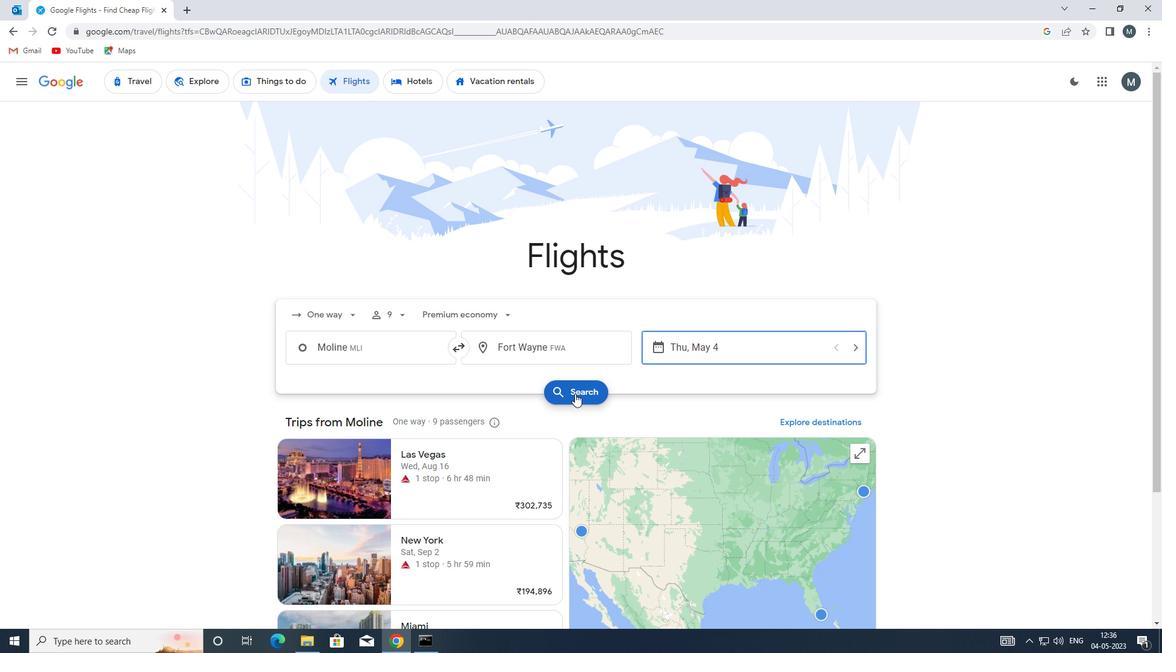 
Action: Mouse moved to (292, 187)
Screenshot: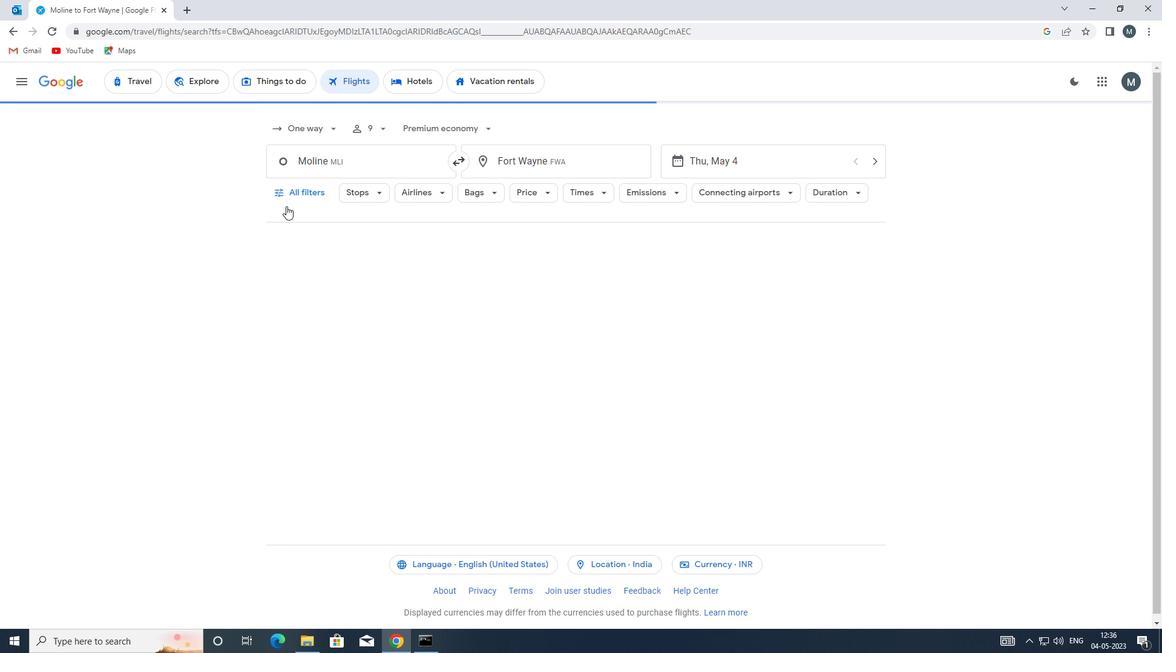 
Action: Mouse pressed left at (292, 187)
Screenshot: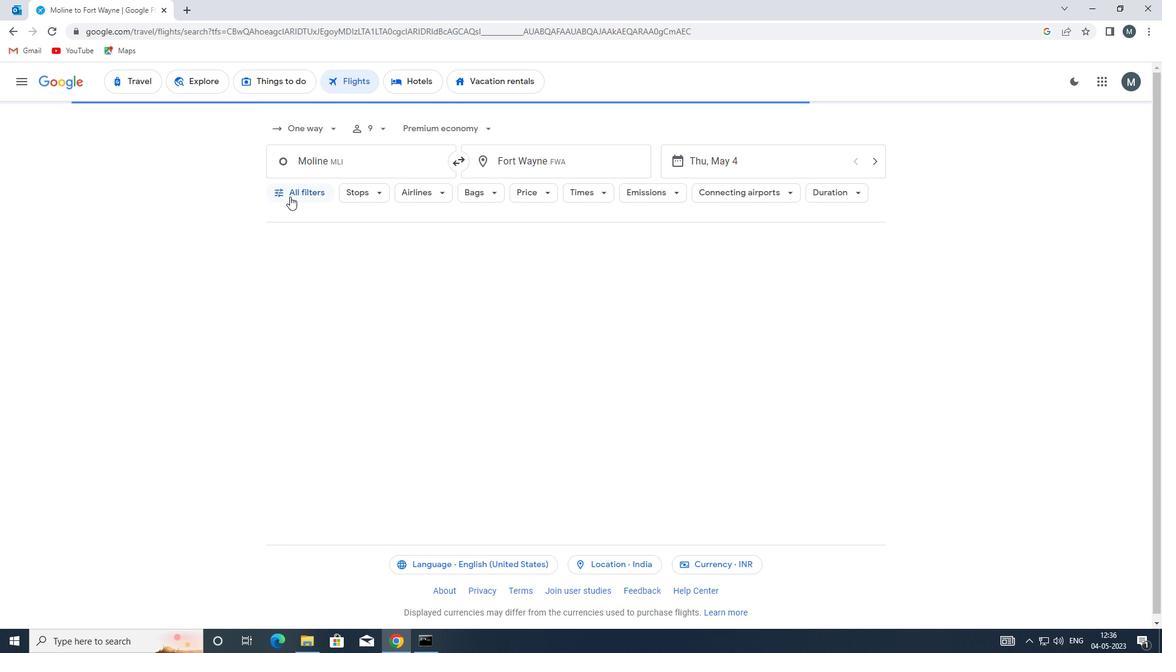 
Action: Mouse moved to (325, 294)
Screenshot: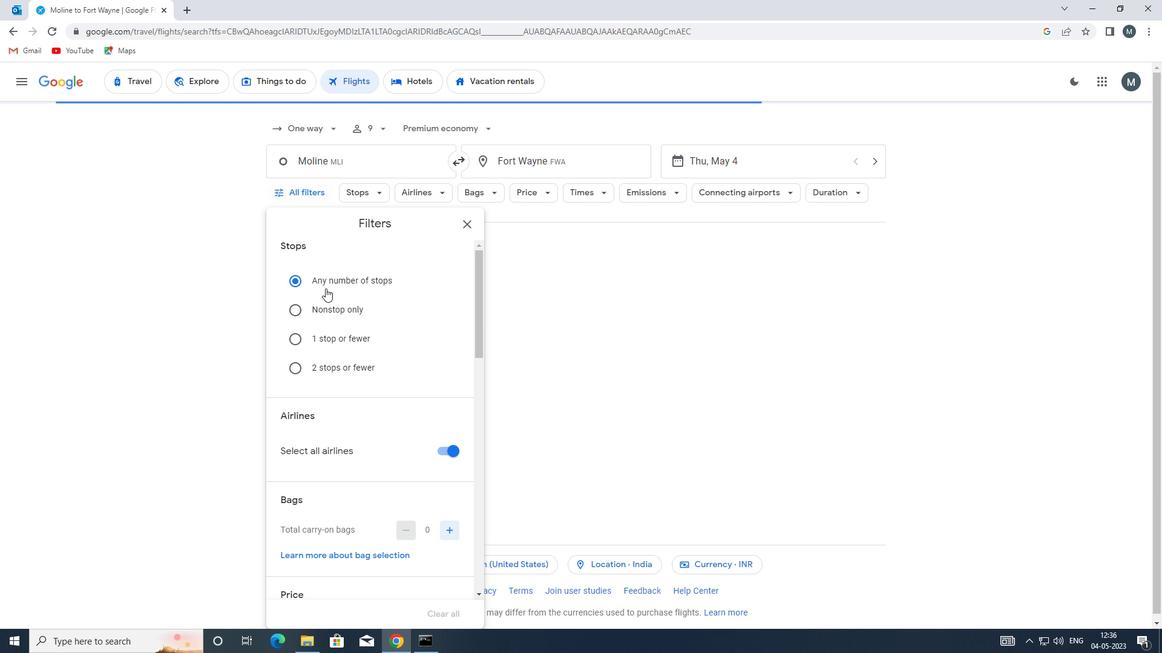 
Action: Mouse scrolled (325, 293) with delta (0, 0)
Screenshot: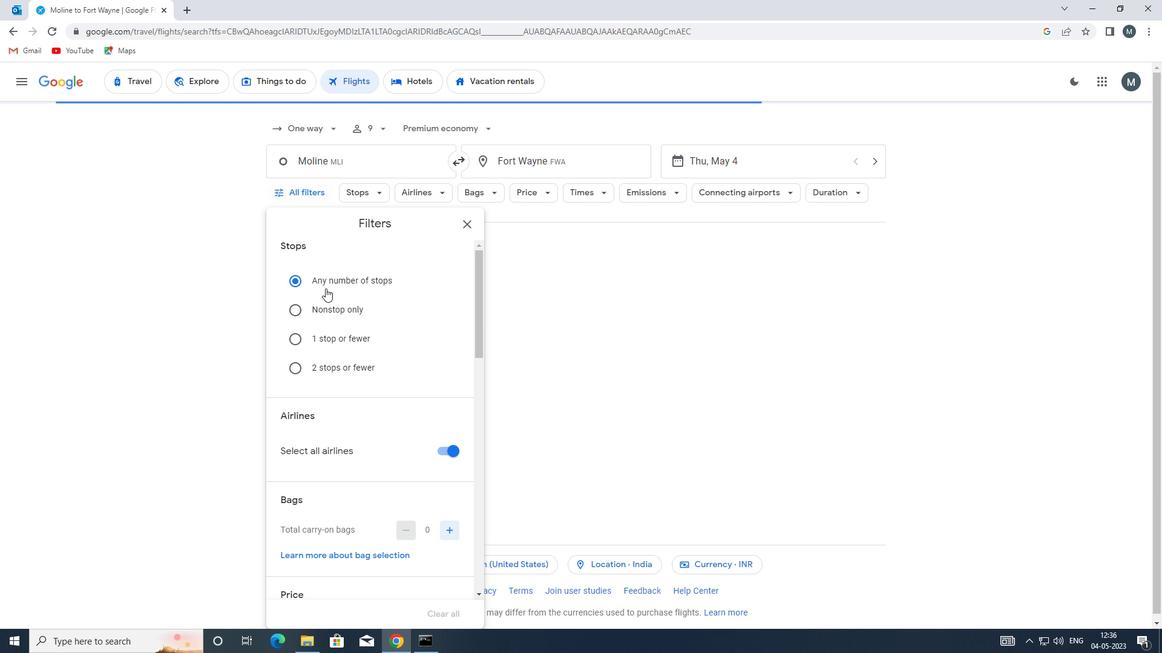 
Action: Mouse moved to (442, 385)
Screenshot: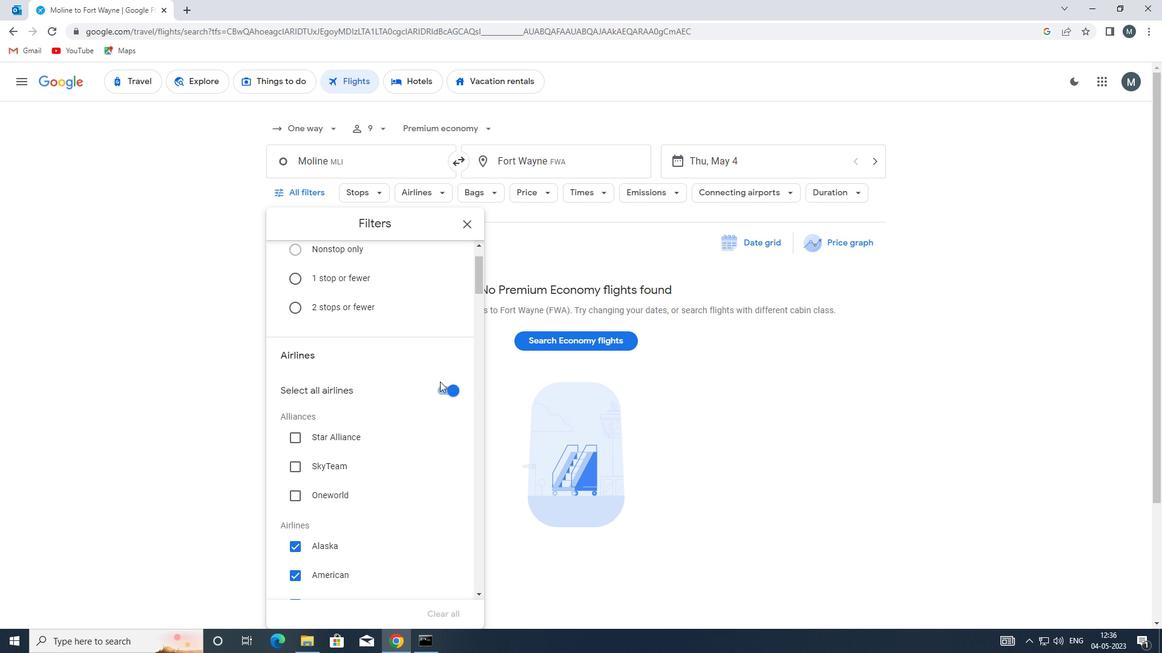 
Action: Mouse pressed left at (442, 385)
Screenshot: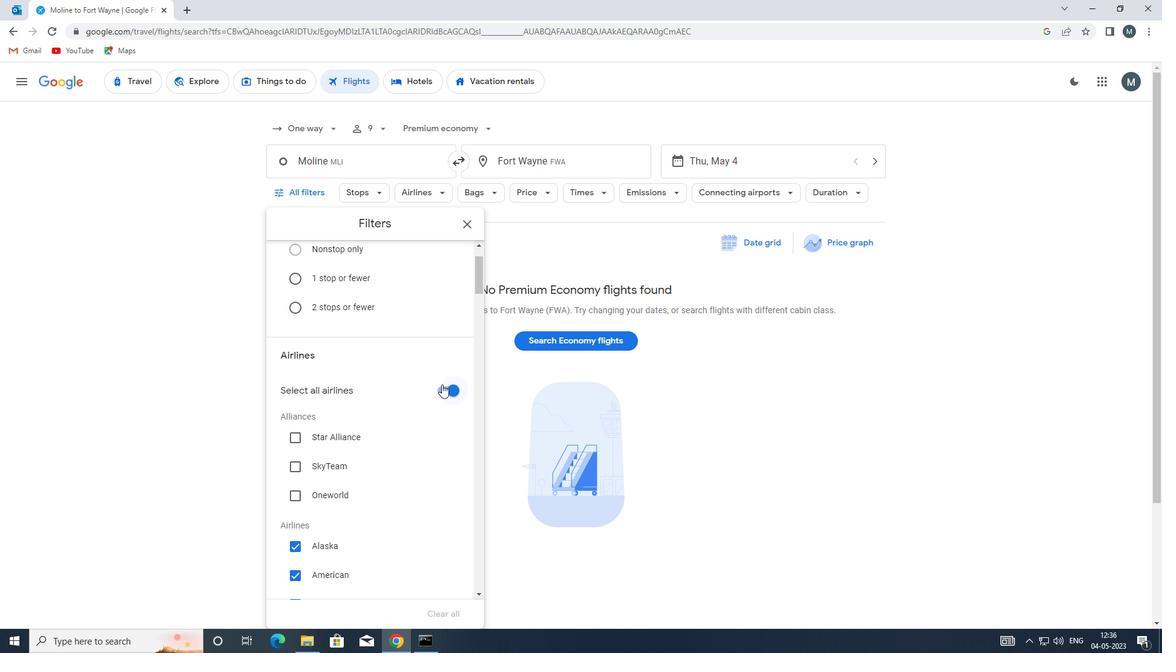 
Action: Mouse moved to (351, 396)
Screenshot: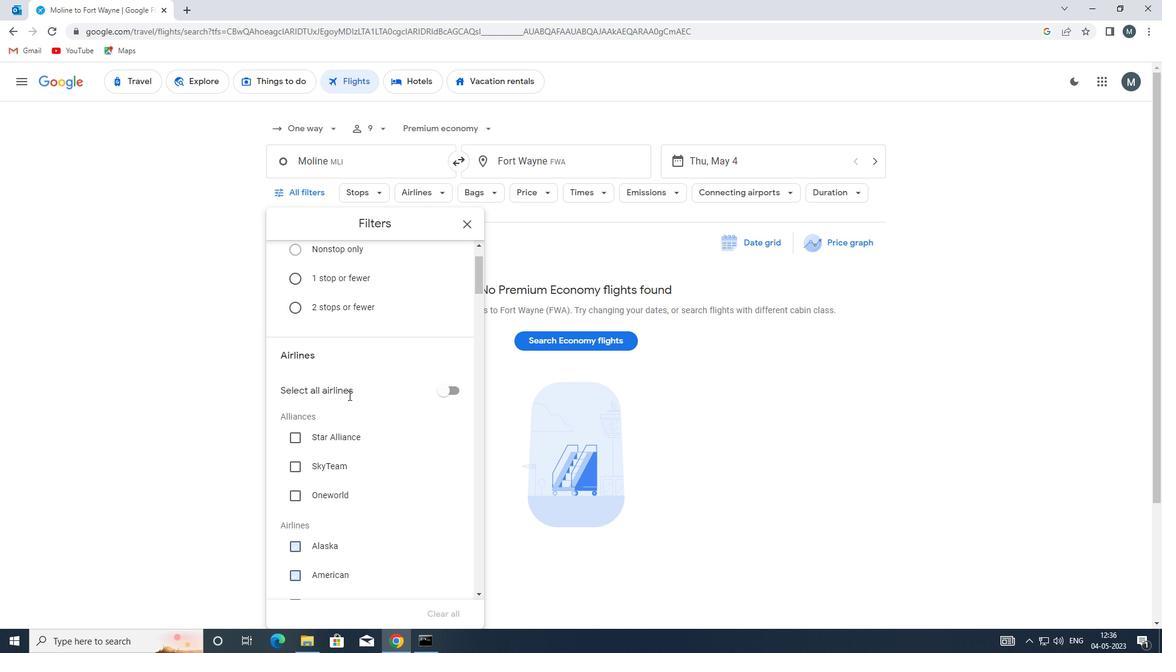 
Action: Mouse scrolled (351, 396) with delta (0, 0)
Screenshot: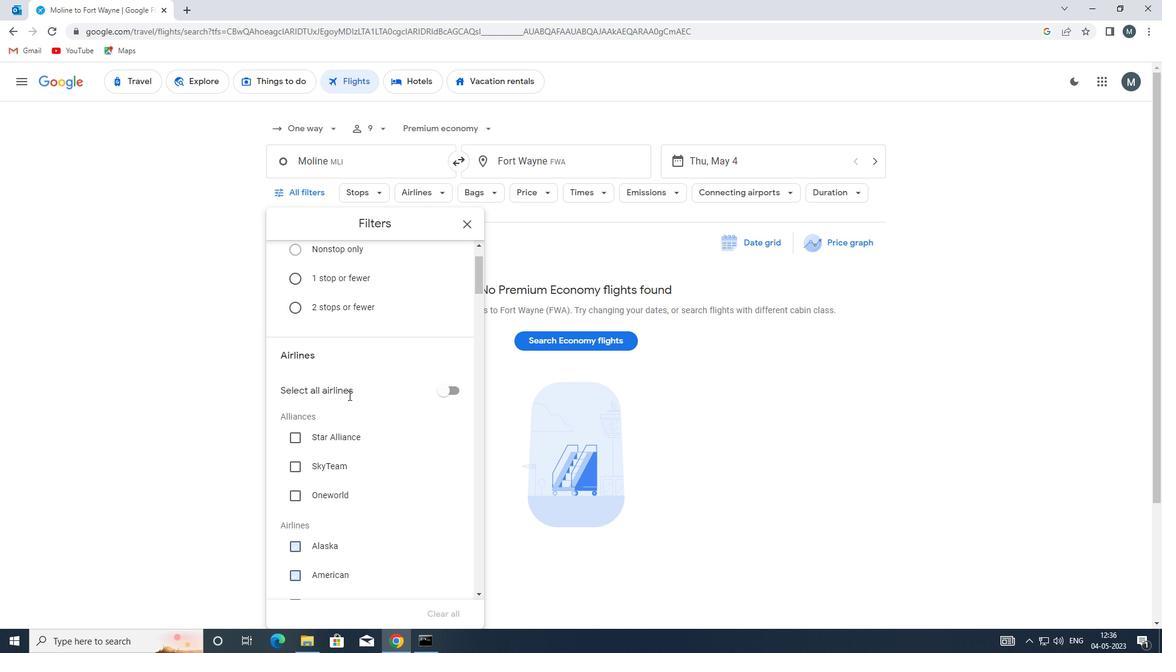 
Action: Mouse moved to (351, 398)
Screenshot: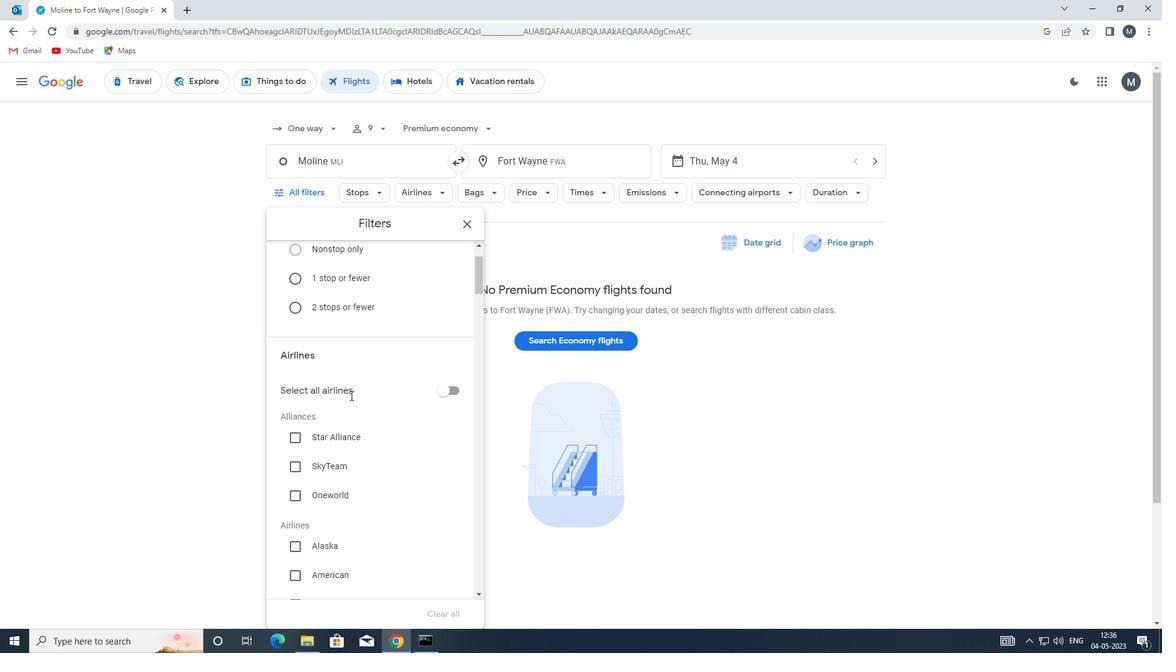 
Action: Mouse scrolled (351, 397) with delta (0, 0)
Screenshot: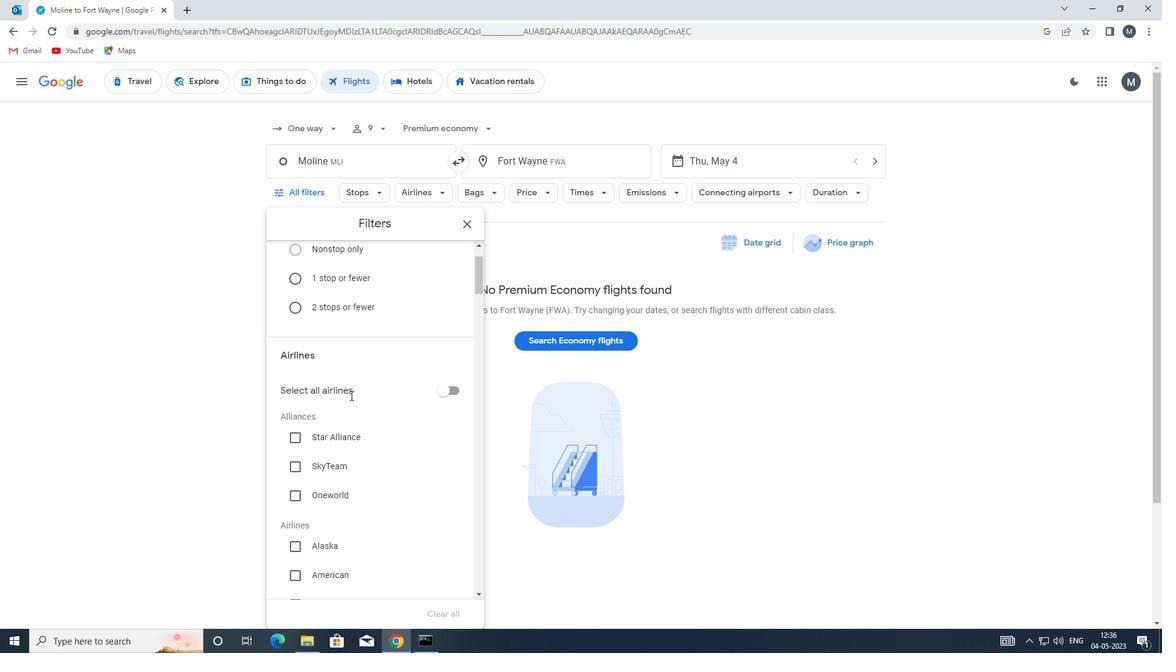 
Action: Mouse moved to (363, 400)
Screenshot: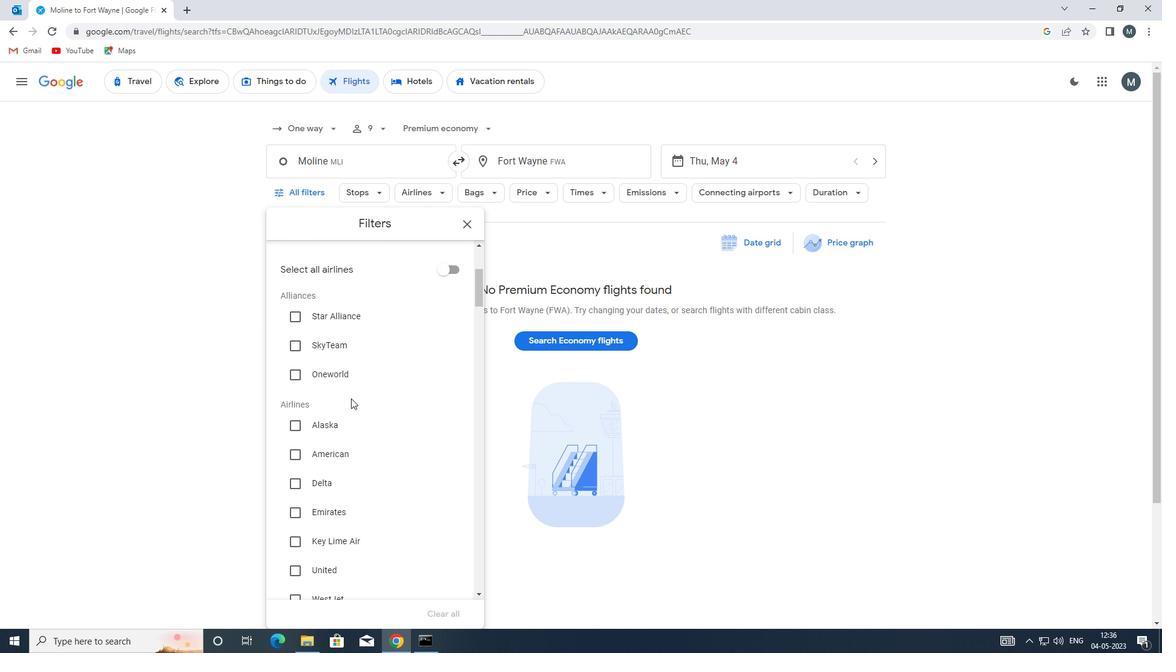 
Action: Mouse scrolled (363, 400) with delta (0, 0)
Screenshot: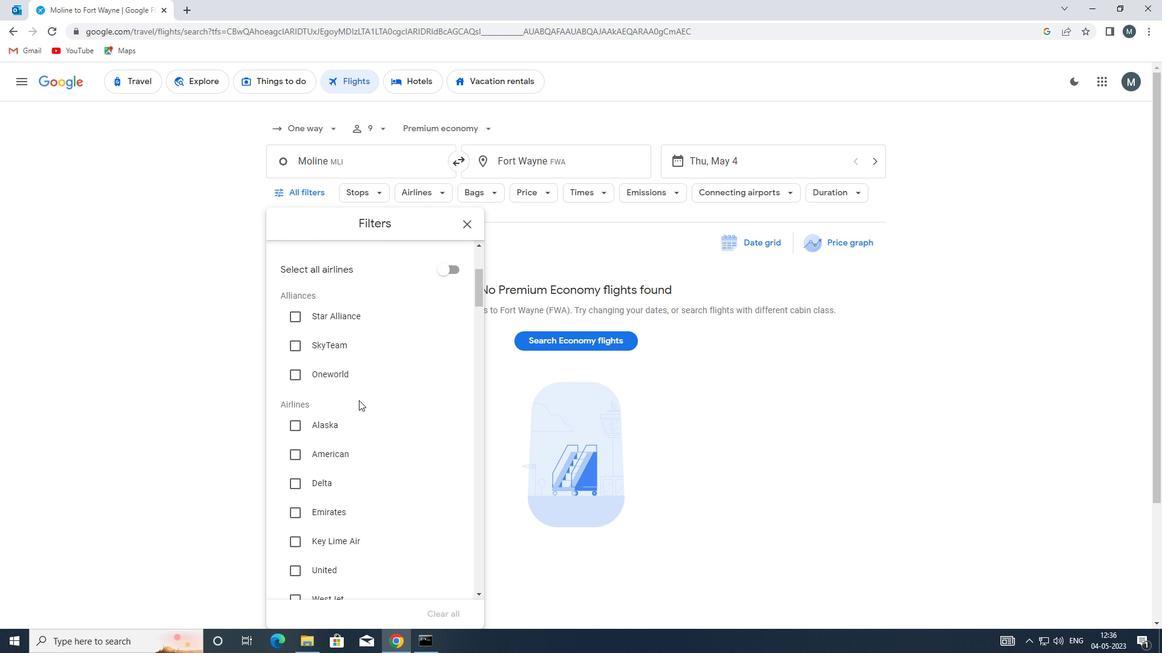 
Action: Mouse scrolled (363, 400) with delta (0, 0)
Screenshot: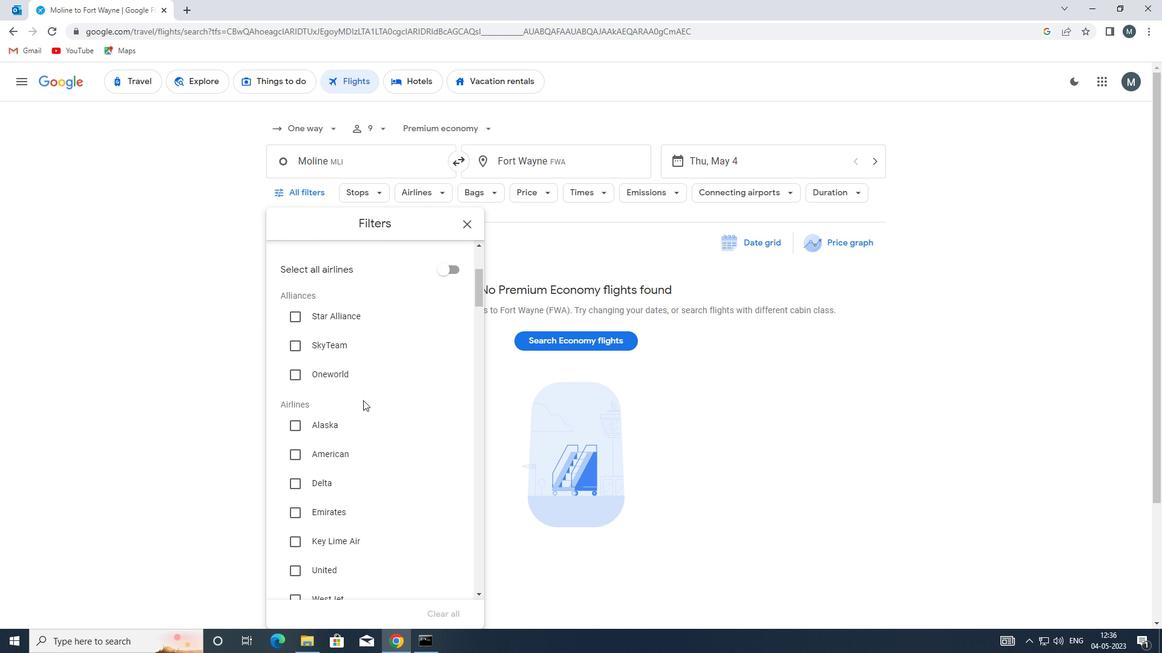 
Action: Mouse moved to (370, 400)
Screenshot: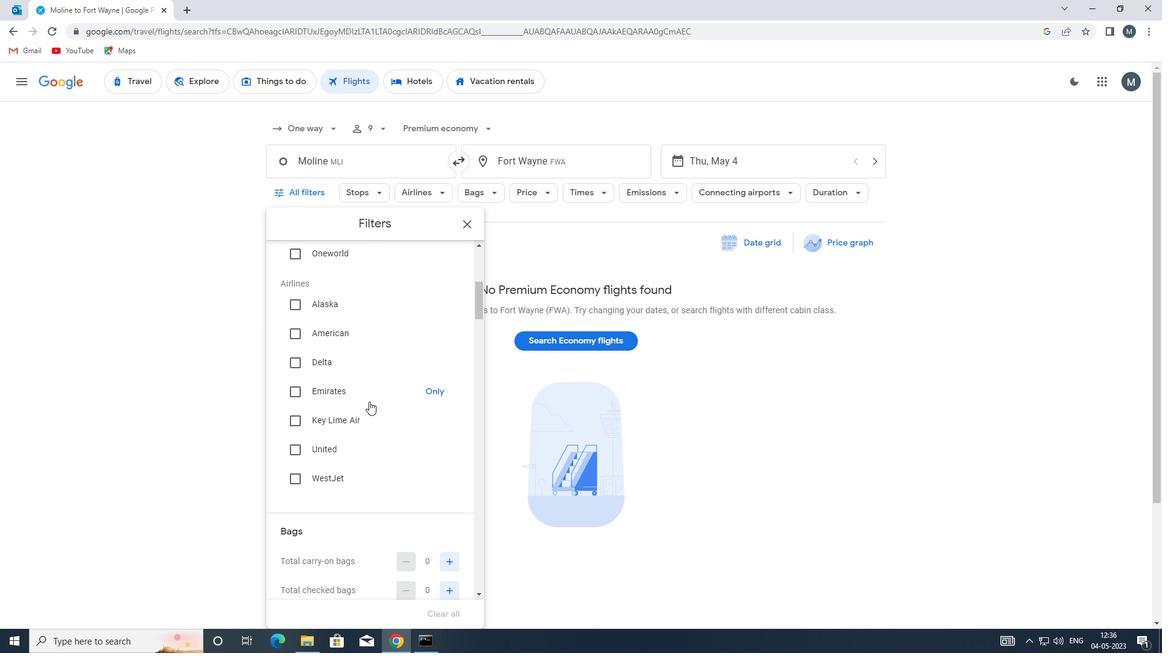 
Action: Mouse scrolled (370, 399) with delta (0, 0)
Screenshot: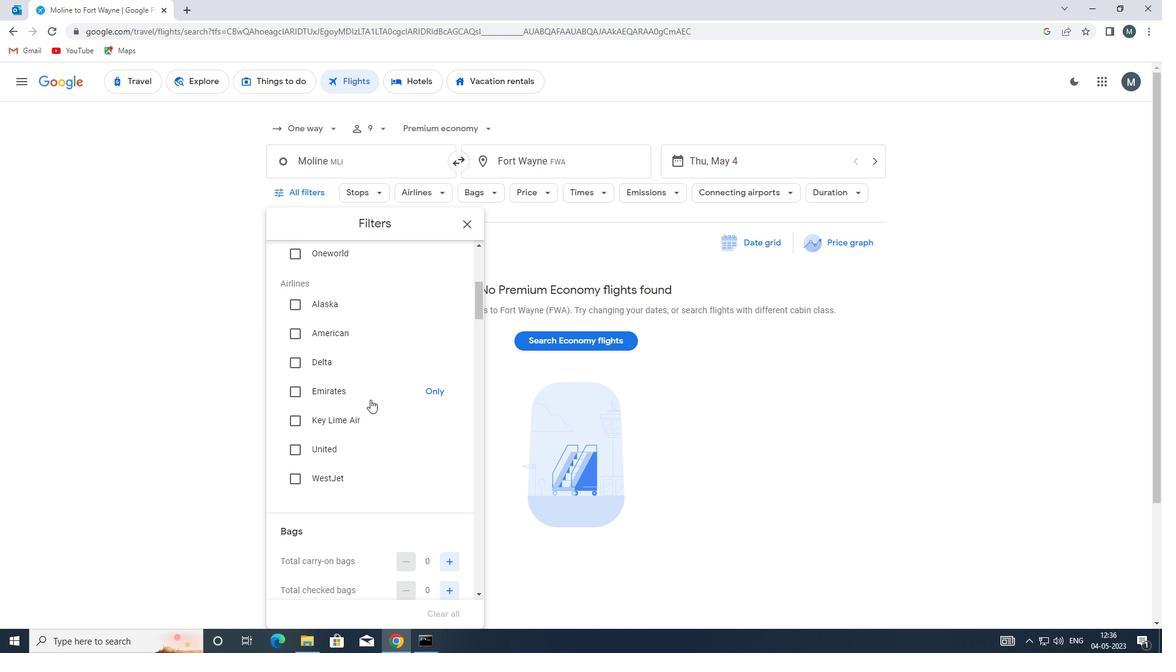 
Action: Mouse scrolled (370, 399) with delta (0, 0)
Screenshot: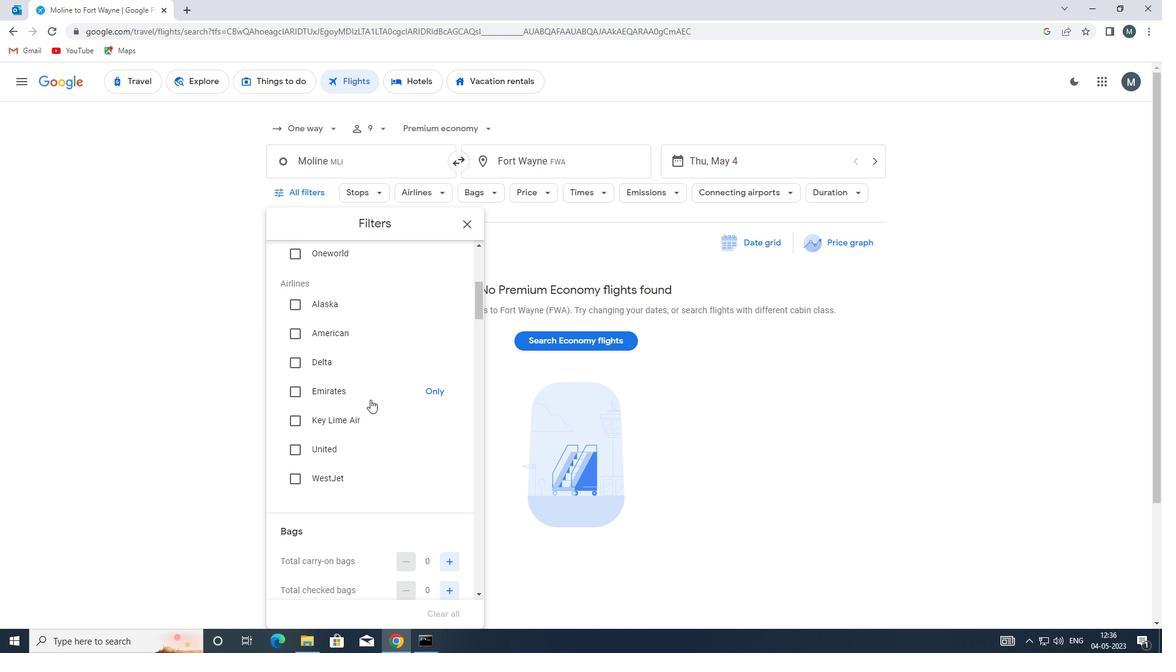 
Action: Mouse moved to (447, 437)
Screenshot: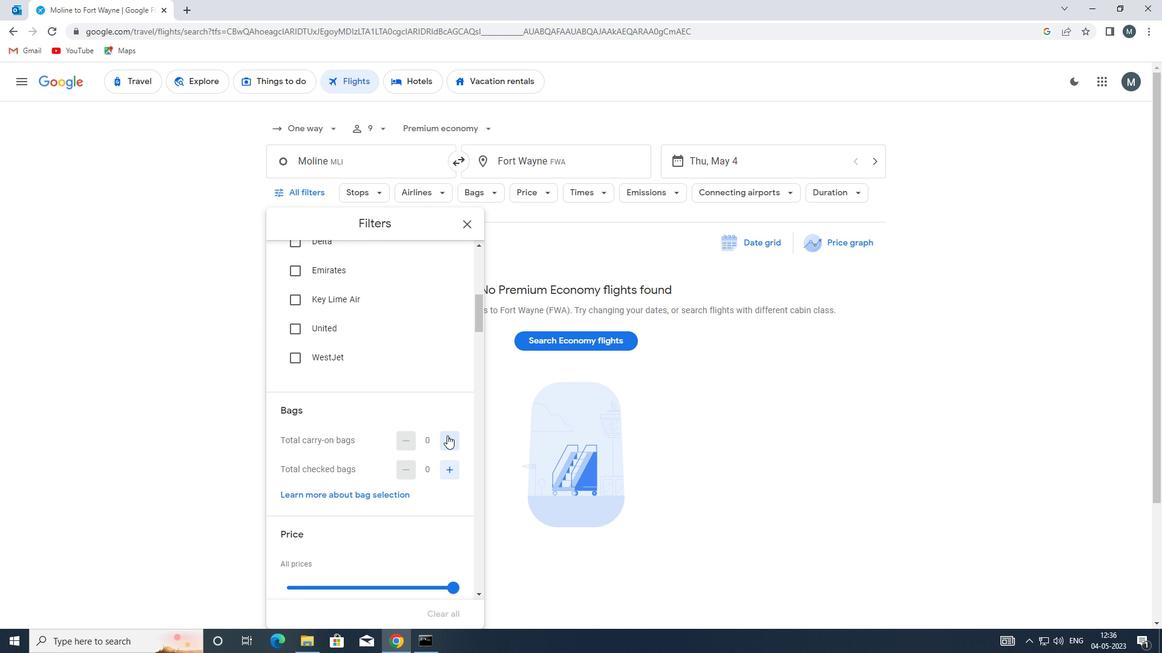 
Action: Mouse pressed left at (447, 437)
Screenshot: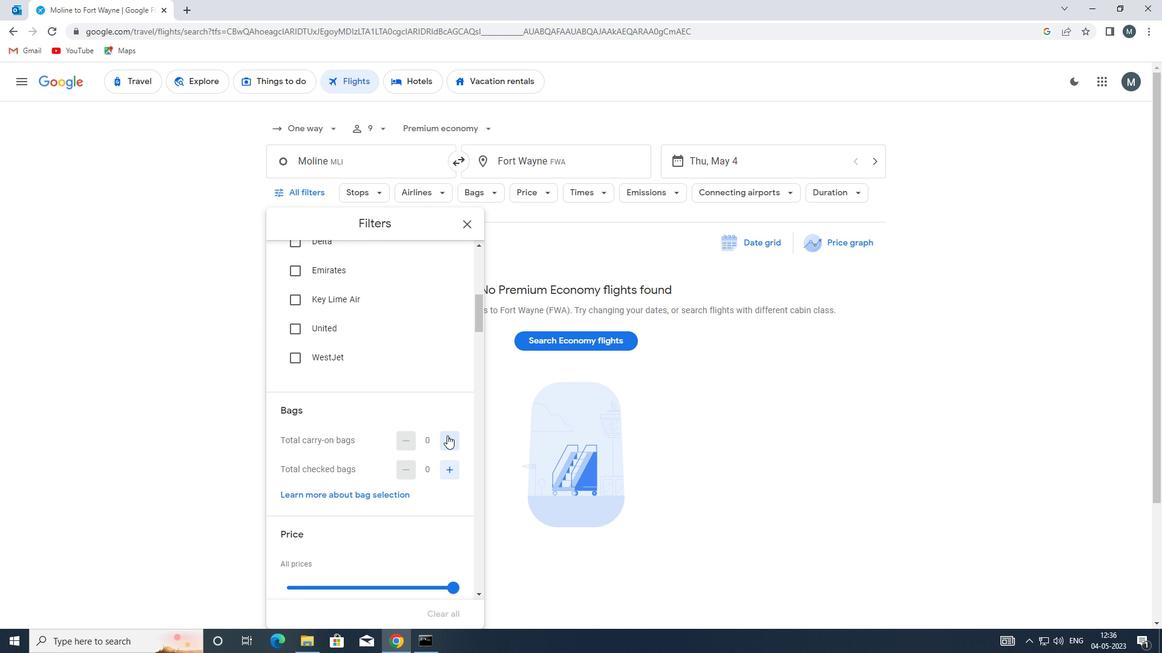 
Action: Mouse moved to (400, 405)
Screenshot: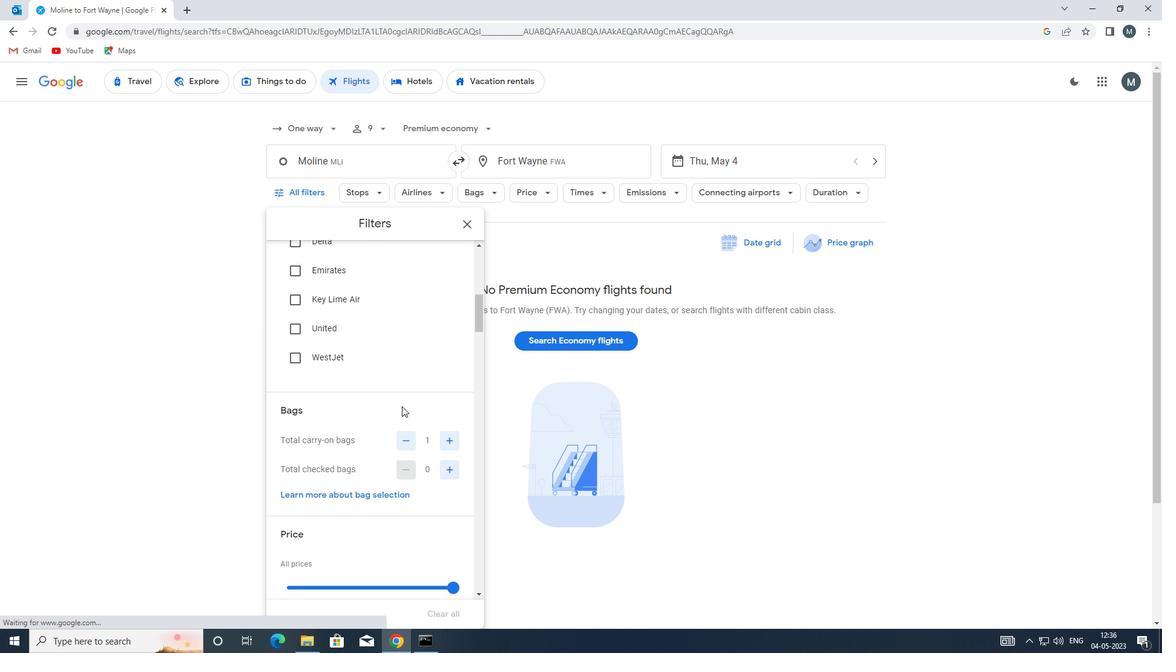 
Action: Mouse scrolled (400, 404) with delta (0, 0)
Screenshot: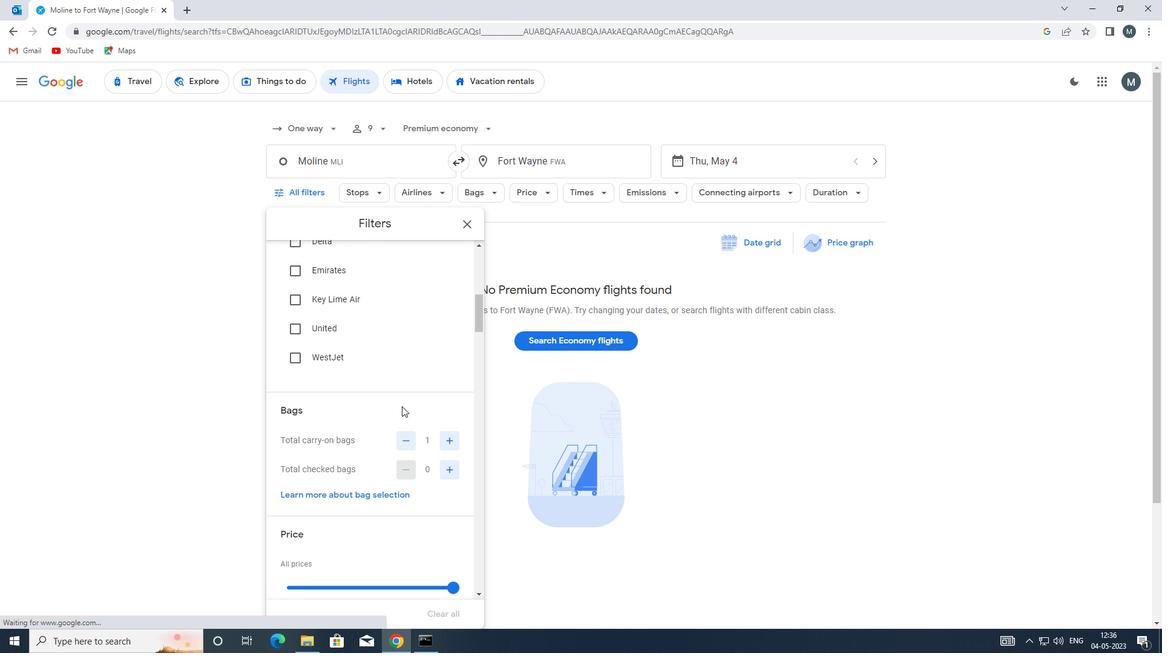 
Action: Mouse moved to (399, 405)
Screenshot: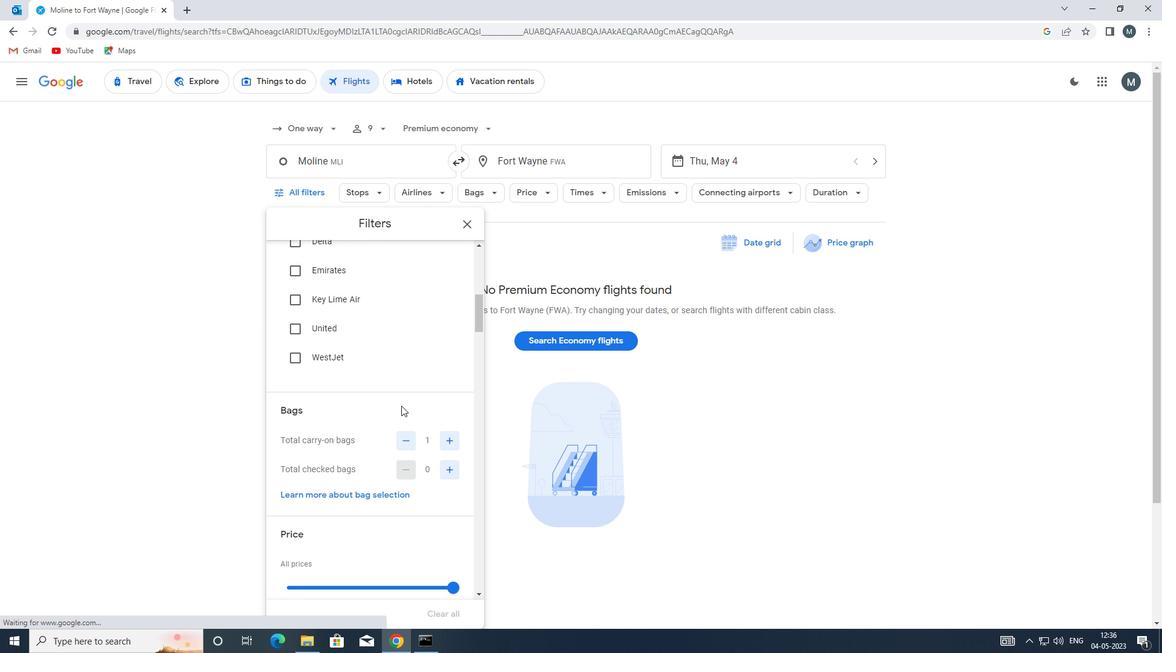 
Action: Mouse scrolled (399, 404) with delta (0, 0)
Screenshot: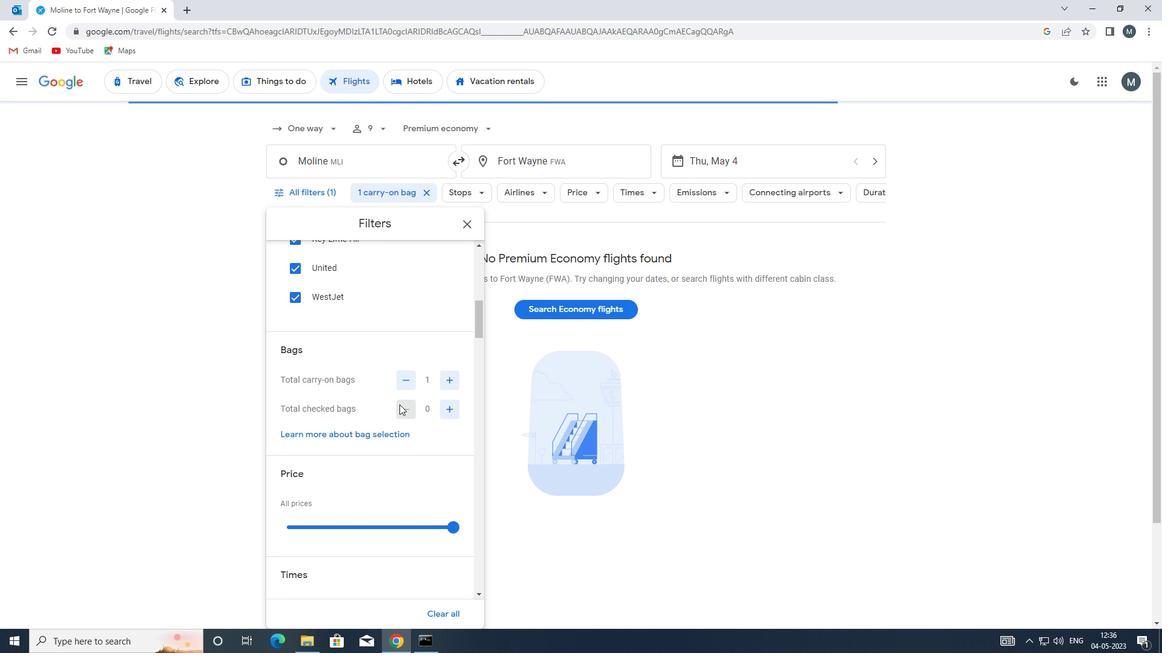
Action: Mouse moved to (345, 464)
Screenshot: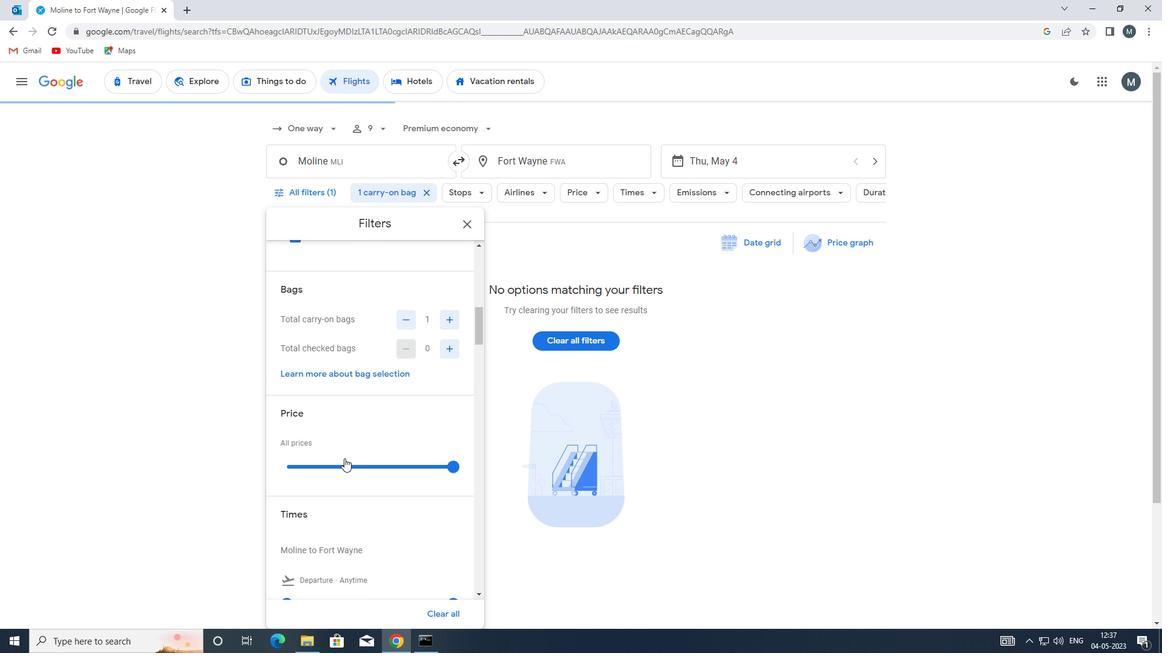 
Action: Mouse pressed left at (345, 464)
Screenshot: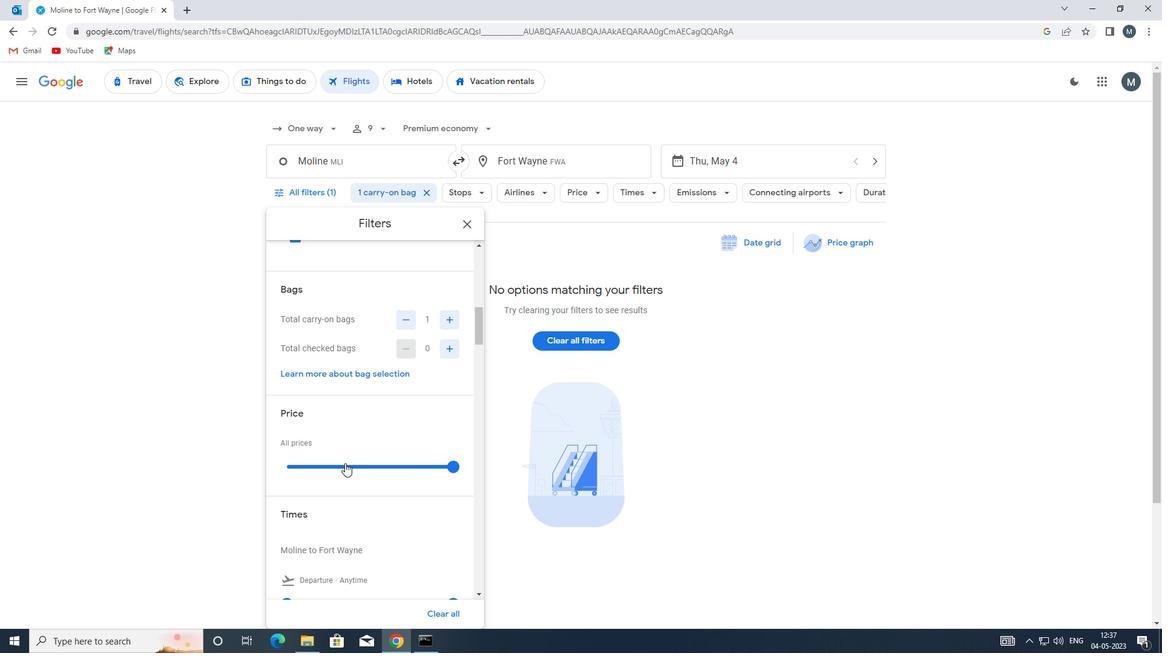 
Action: Mouse moved to (345, 465)
Screenshot: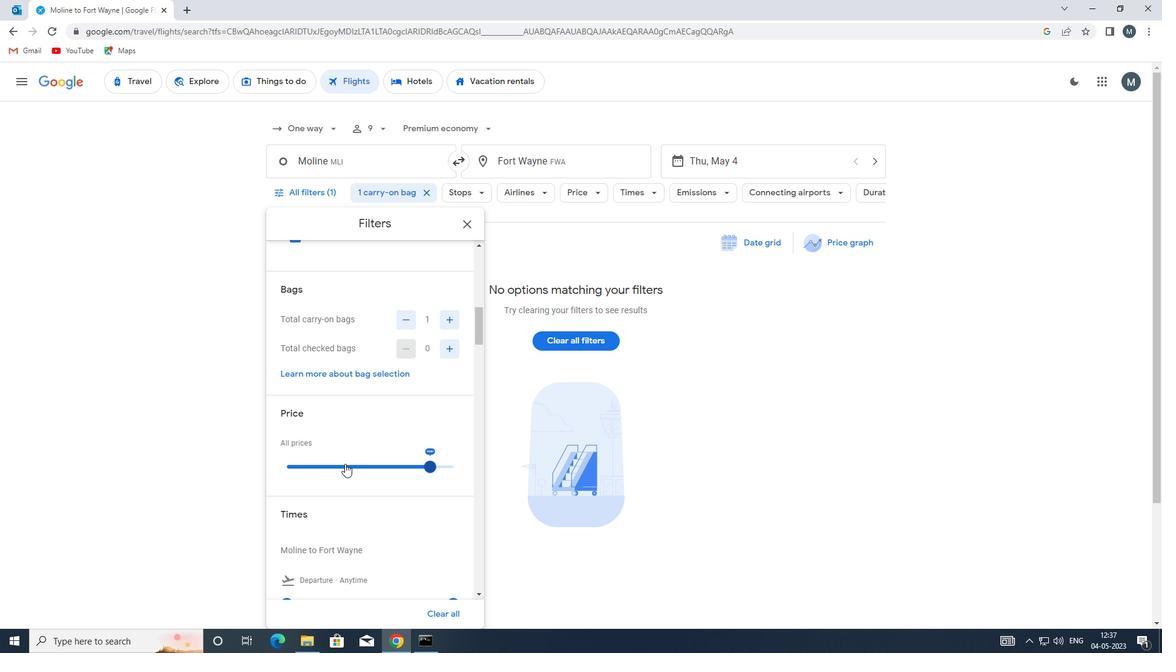 
Action: Mouse pressed left at (345, 465)
Screenshot: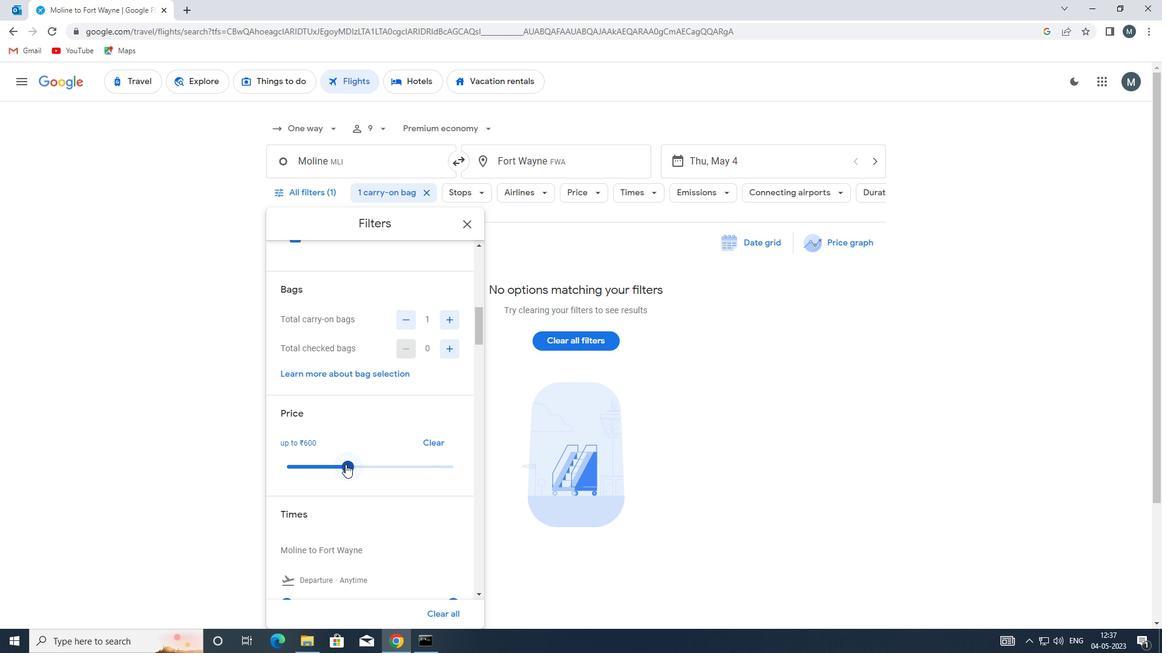 
Action: Mouse moved to (333, 419)
Screenshot: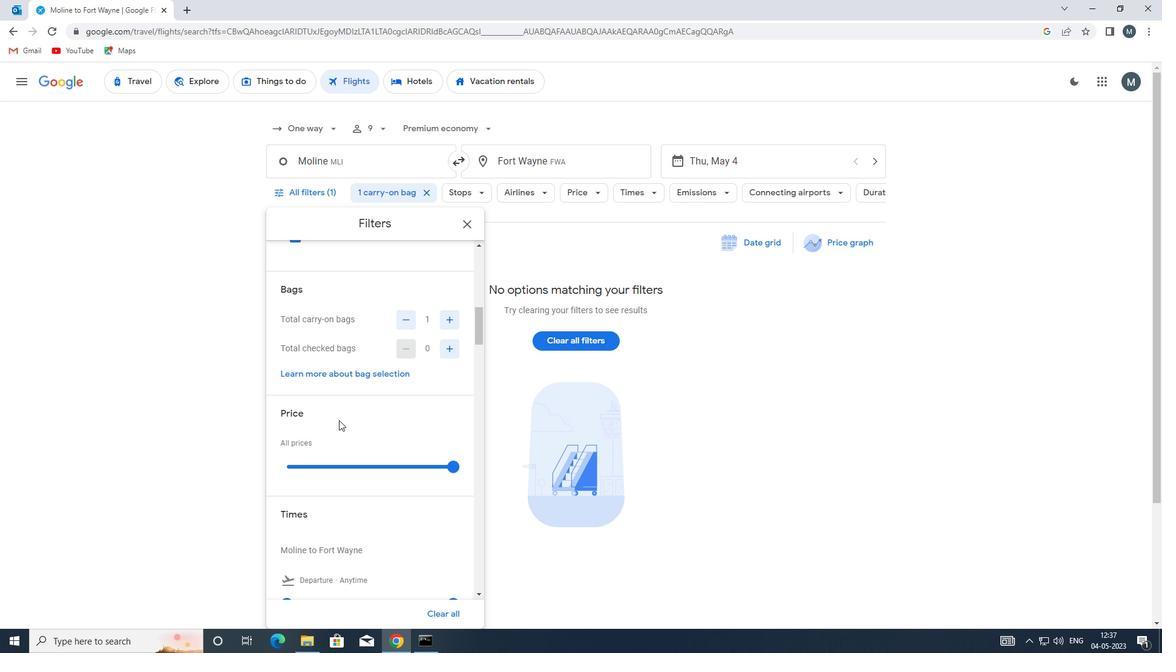 
Action: Mouse scrolled (333, 419) with delta (0, 0)
Screenshot: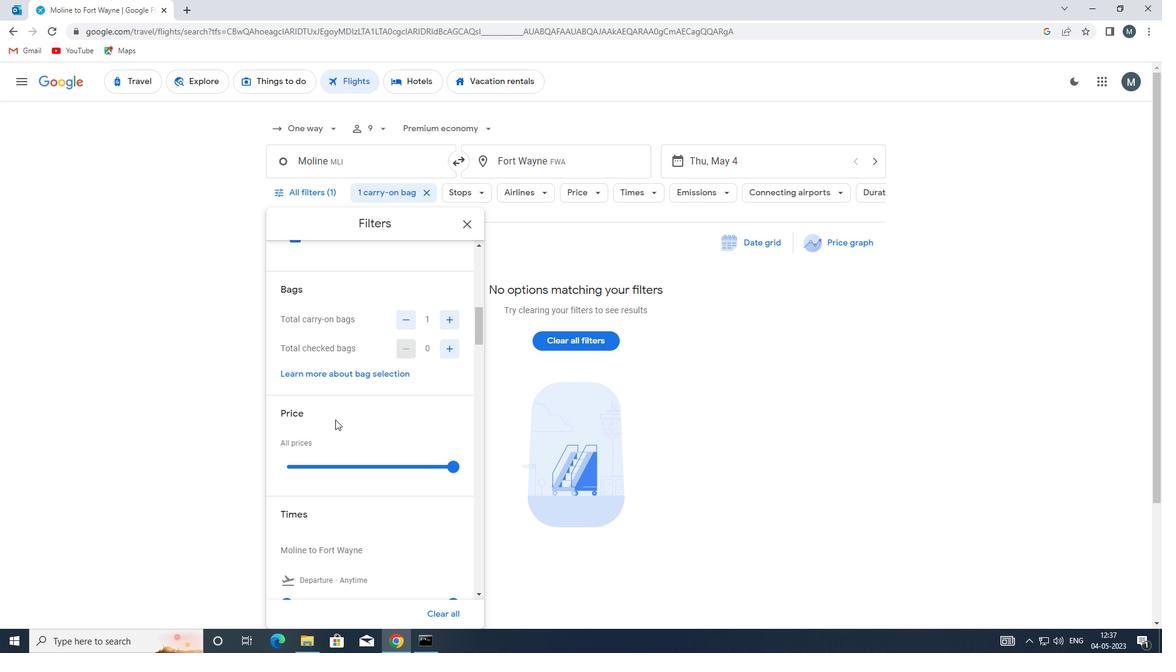
Action: Mouse moved to (330, 419)
Screenshot: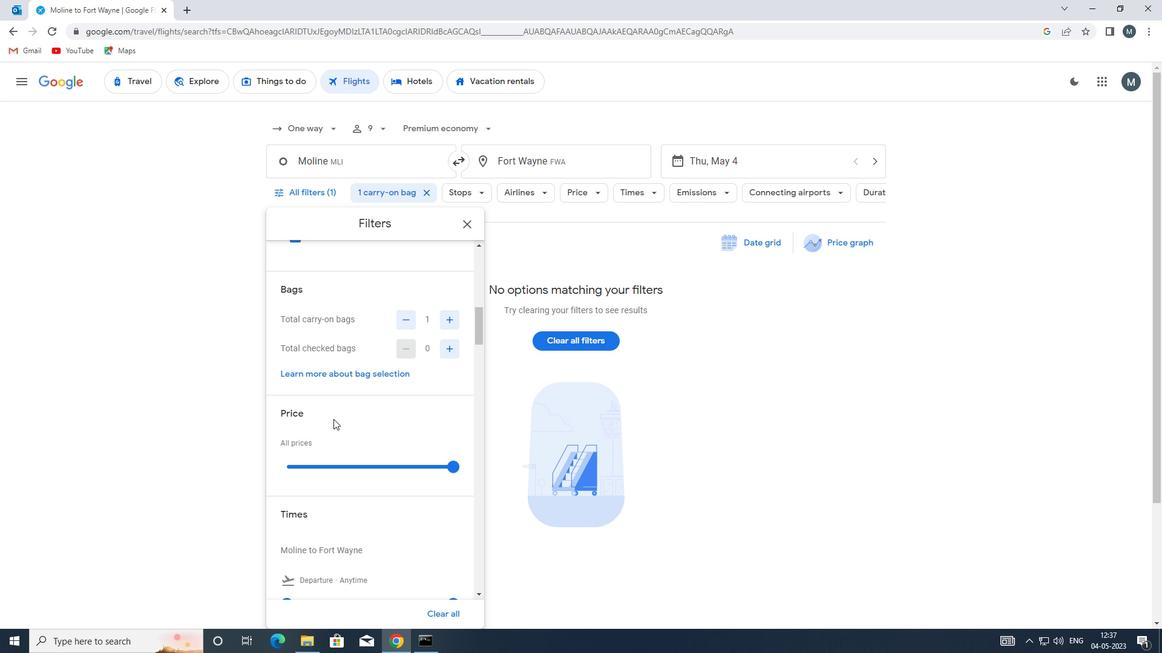 
Action: Mouse scrolled (330, 419) with delta (0, 0)
Screenshot: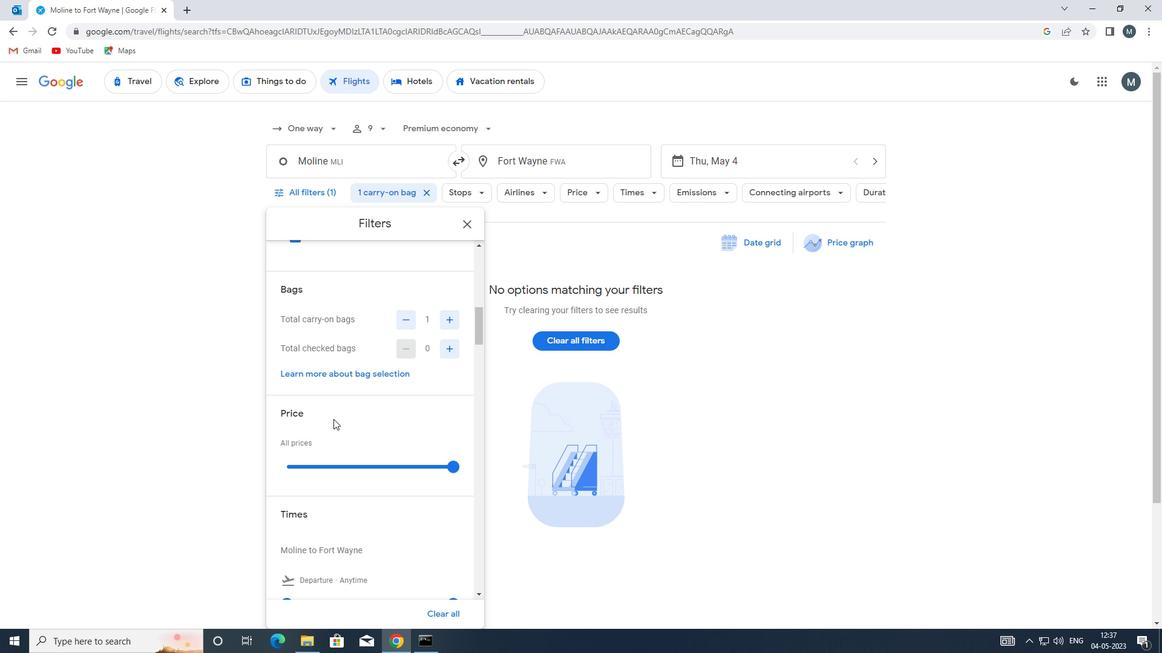 
Action: Mouse moved to (326, 420)
Screenshot: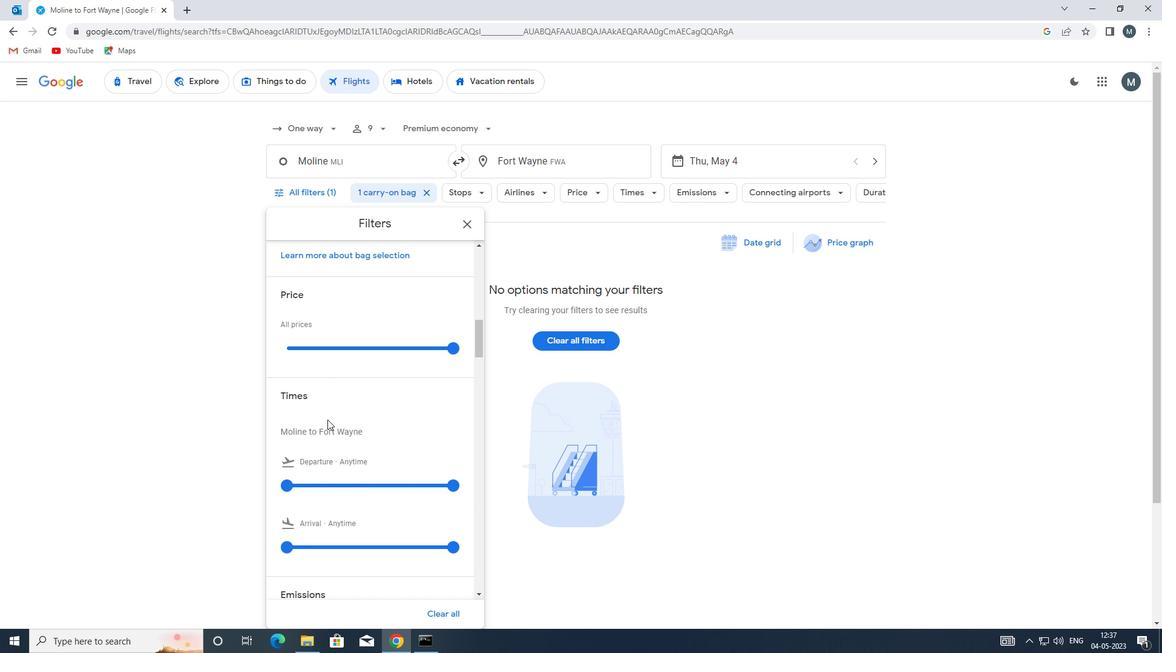
Action: Mouse scrolled (326, 419) with delta (0, 0)
Screenshot: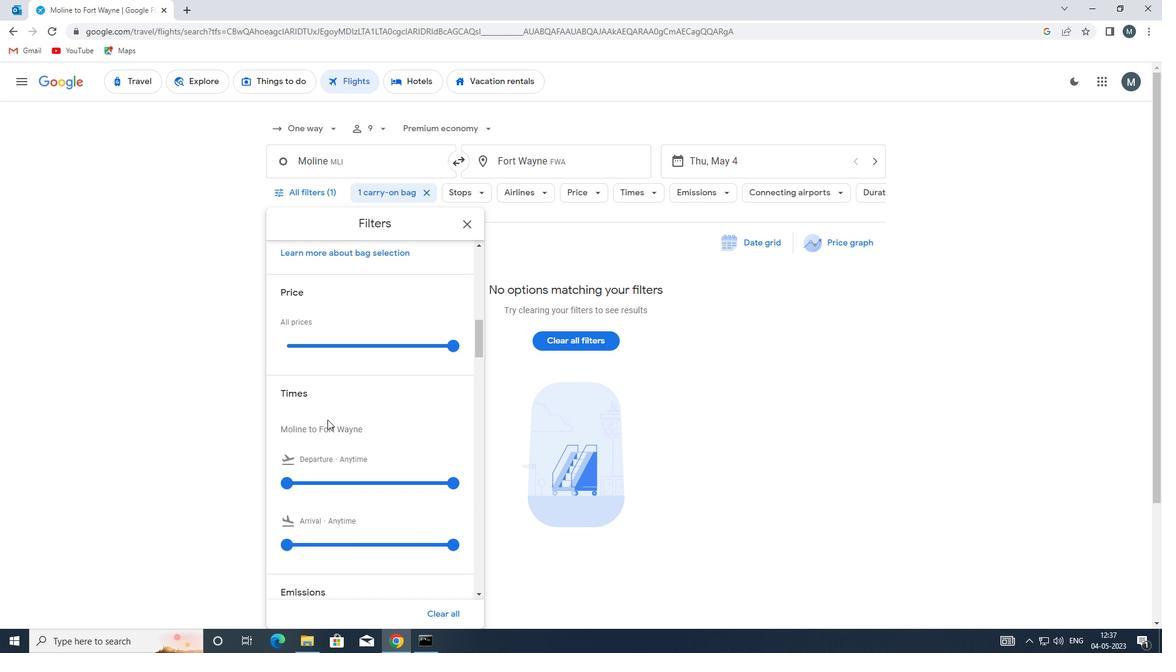 
Action: Mouse moved to (289, 425)
Screenshot: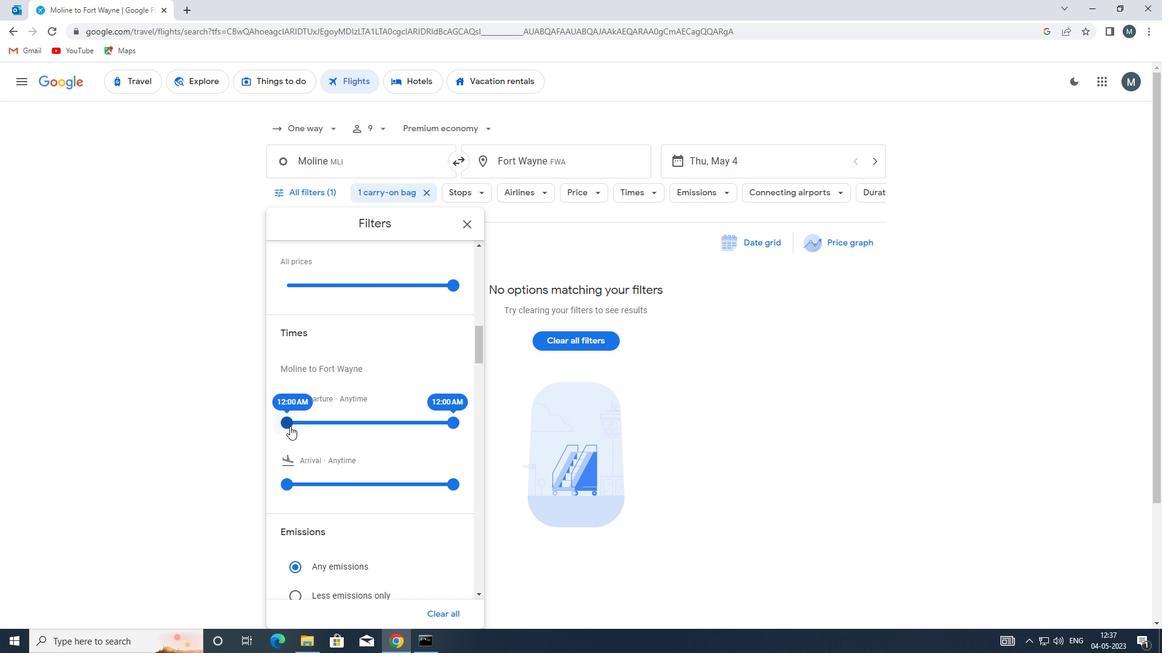 
Action: Mouse pressed left at (289, 425)
Screenshot: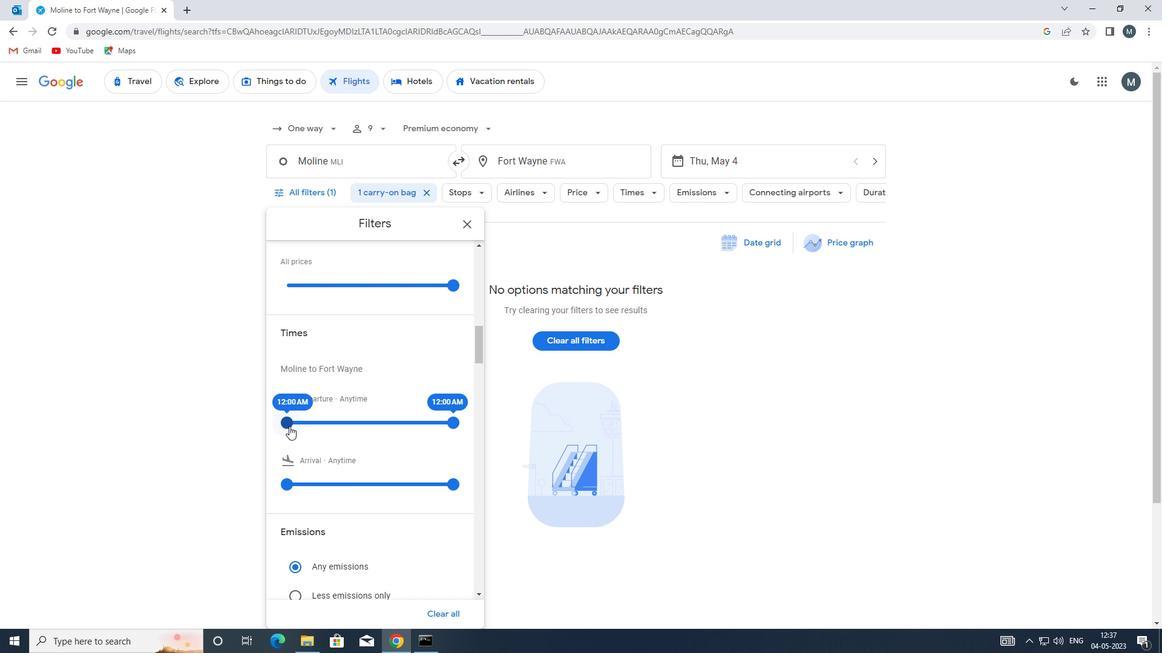
Action: Mouse moved to (452, 417)
Screenshot: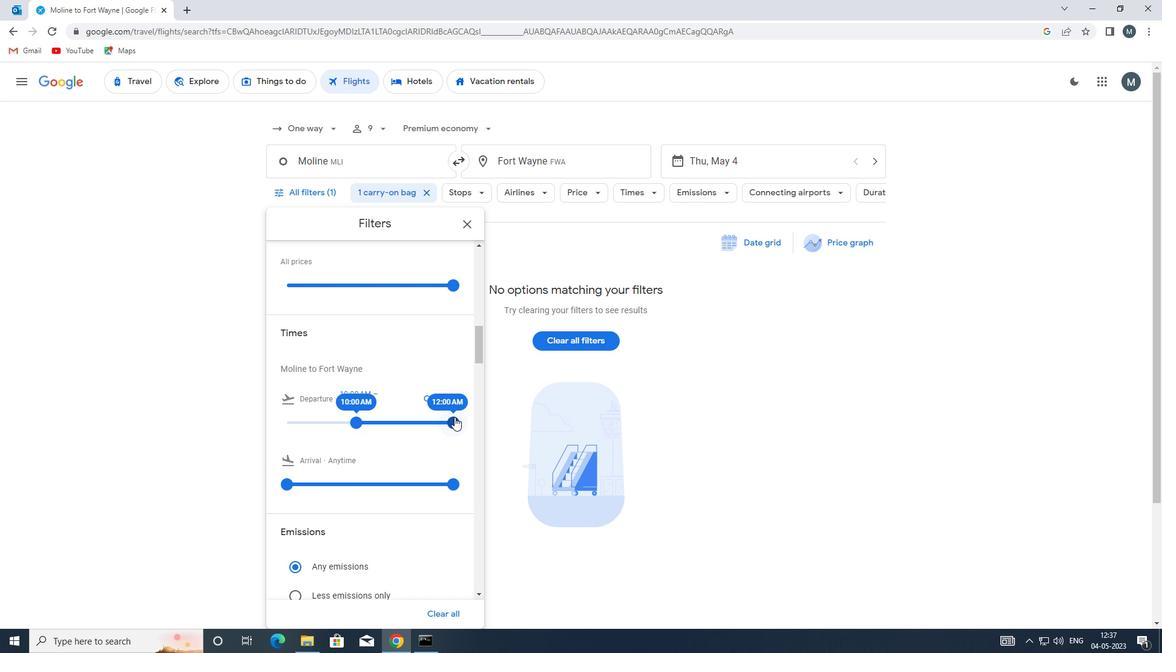 
Action: Mouse pressed left at (452, 417)
Screenshot: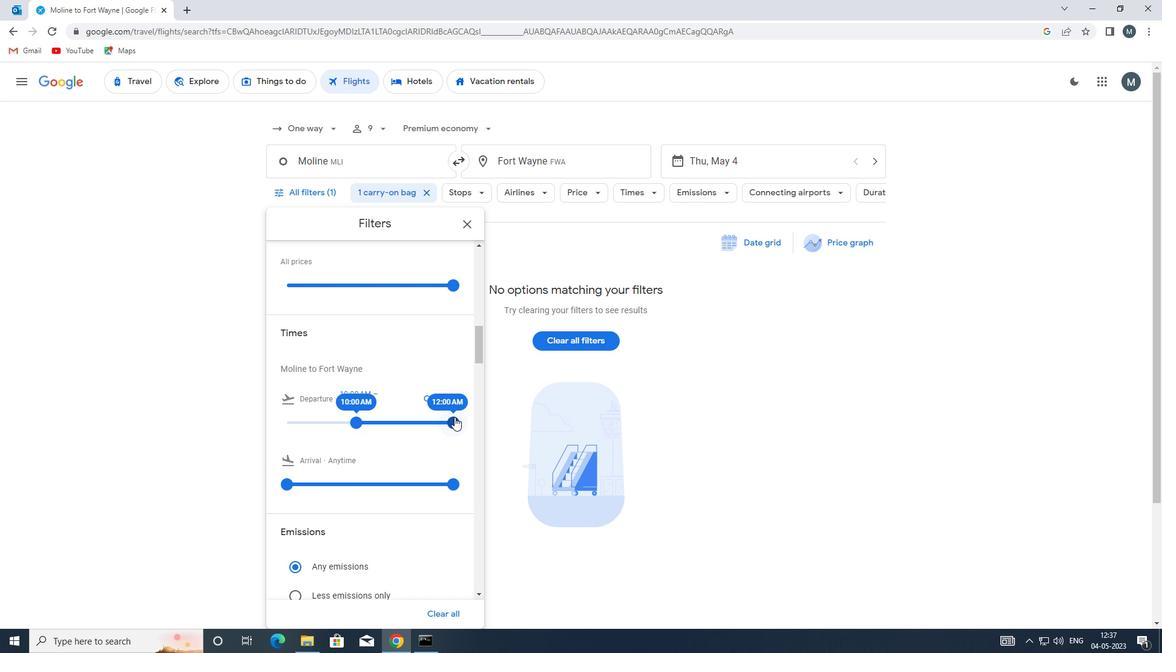 
Action: Mouse moved to (366, 407)
Screenshot: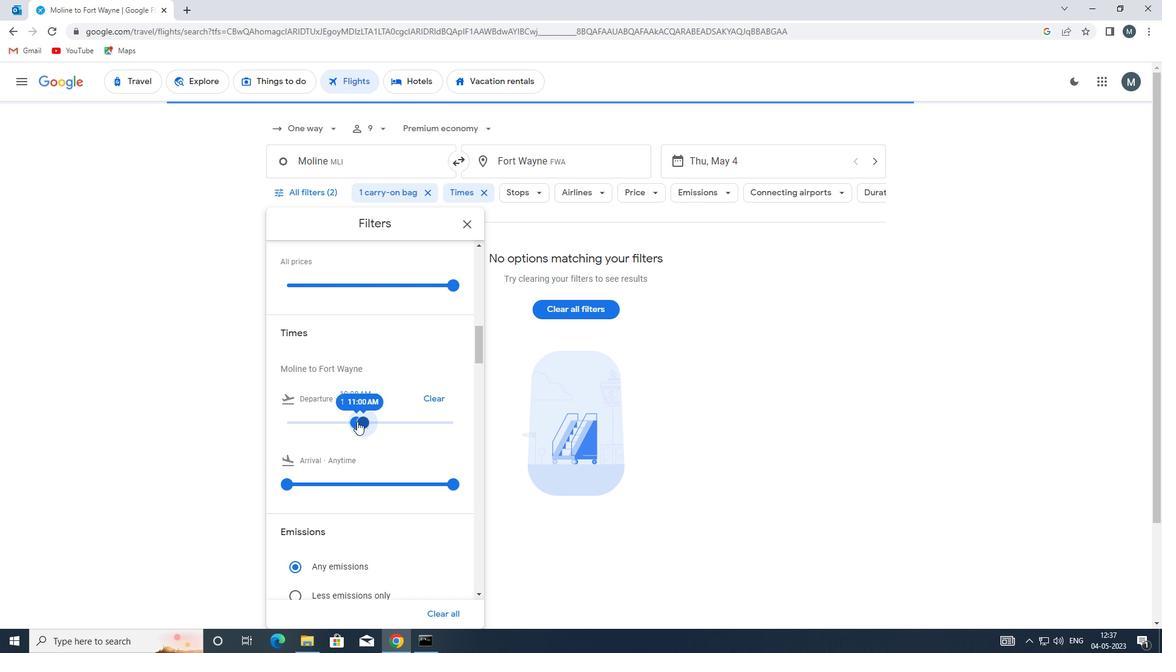 
Action: Mouse scrolled (366, 406) with delta (0, 0)
Screenshot: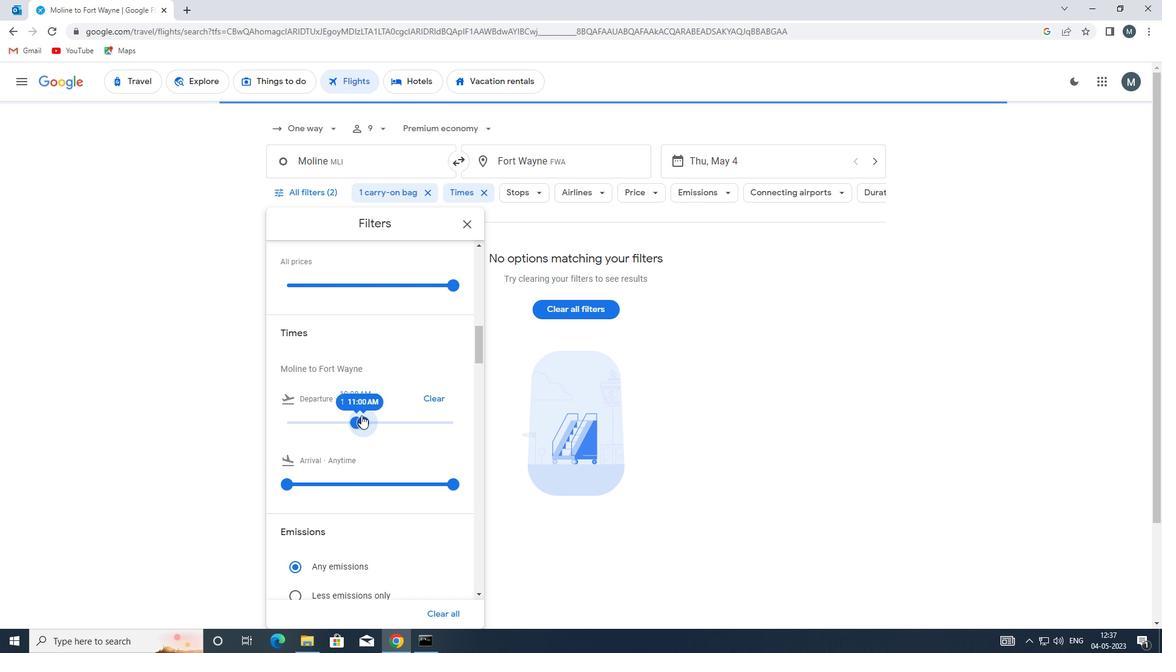 
Action: Mouse scrolled (366, 406) with delta (0, 0)
Screenshot: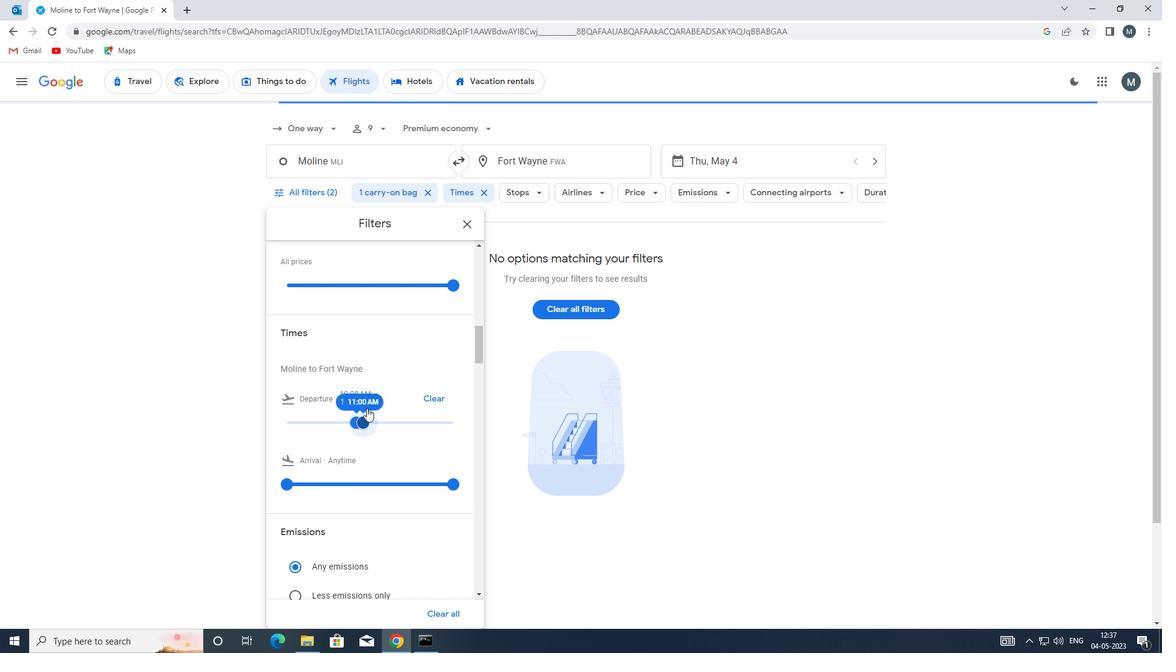 
Action: Mouse moved to (465, 222)
Screenshot: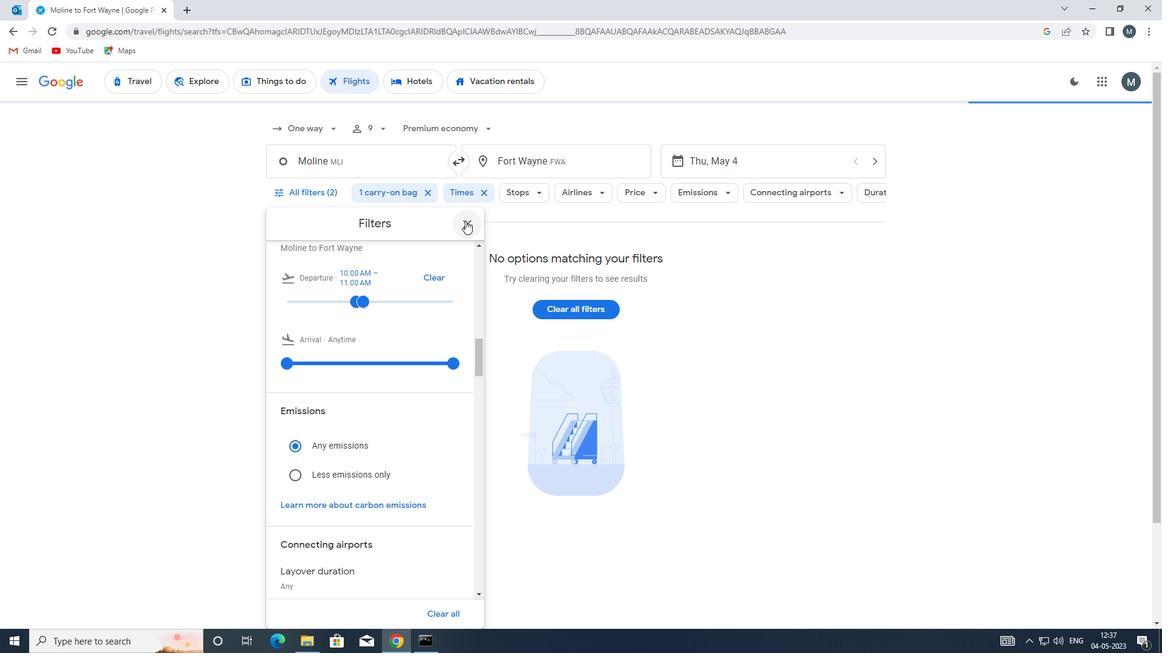 
Action: Mouse pressed left at (465, 222)
Screenshot: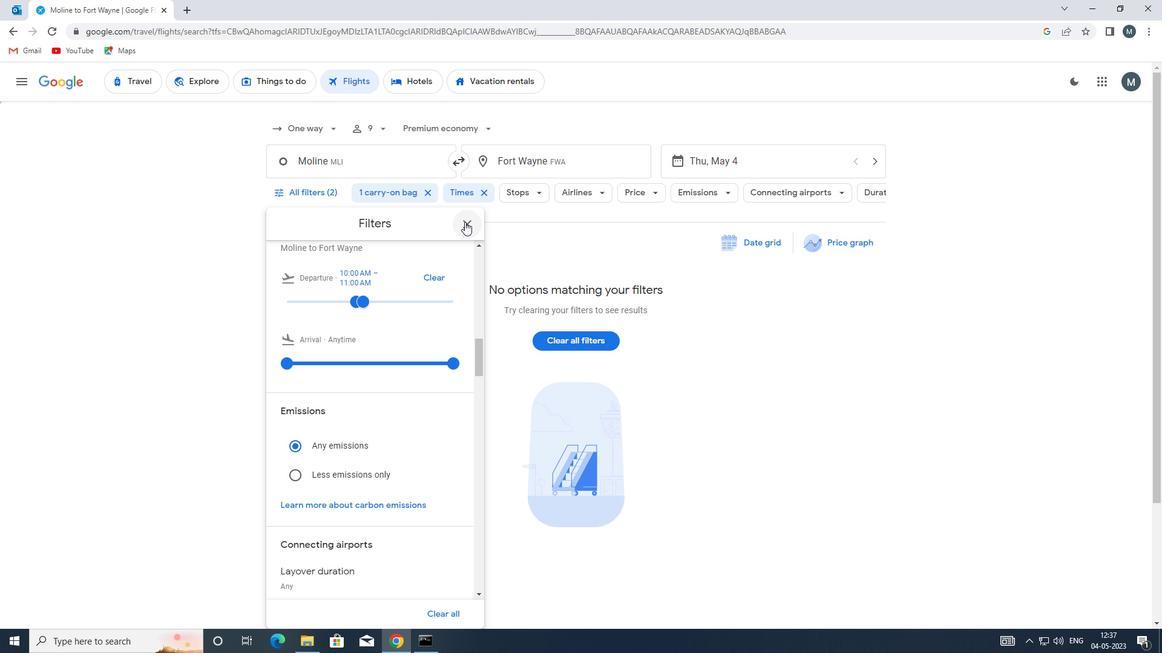 
